 Task: In the Company usask.ca, Add note: 'Schedule a meeting with the marketing team to analyze campaign performance.'. Mark checkbox to create task to follow up ': Tomorrow'. Create task, with  description: Schedule Meeting, Add due date: In 3 Business Days; Add reminder: 30 Minutes before. Set Priority Low  and add note: Take detailed meeting minutes and share them with the team afterward.. Logged in from softage.5@softage.net
Action: Mouse moved to (110, 73)
Screenshot: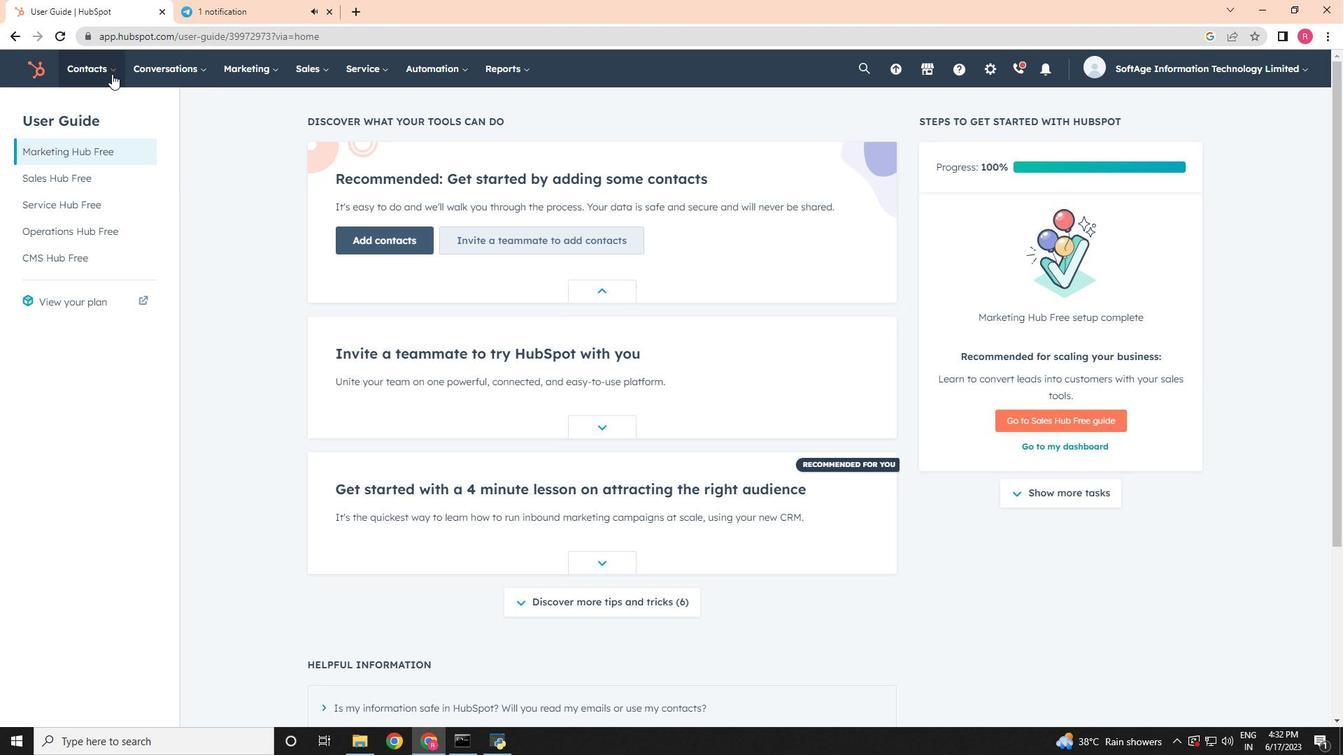 
Action: Mouse pressed left at (110, 73)
Screenshot: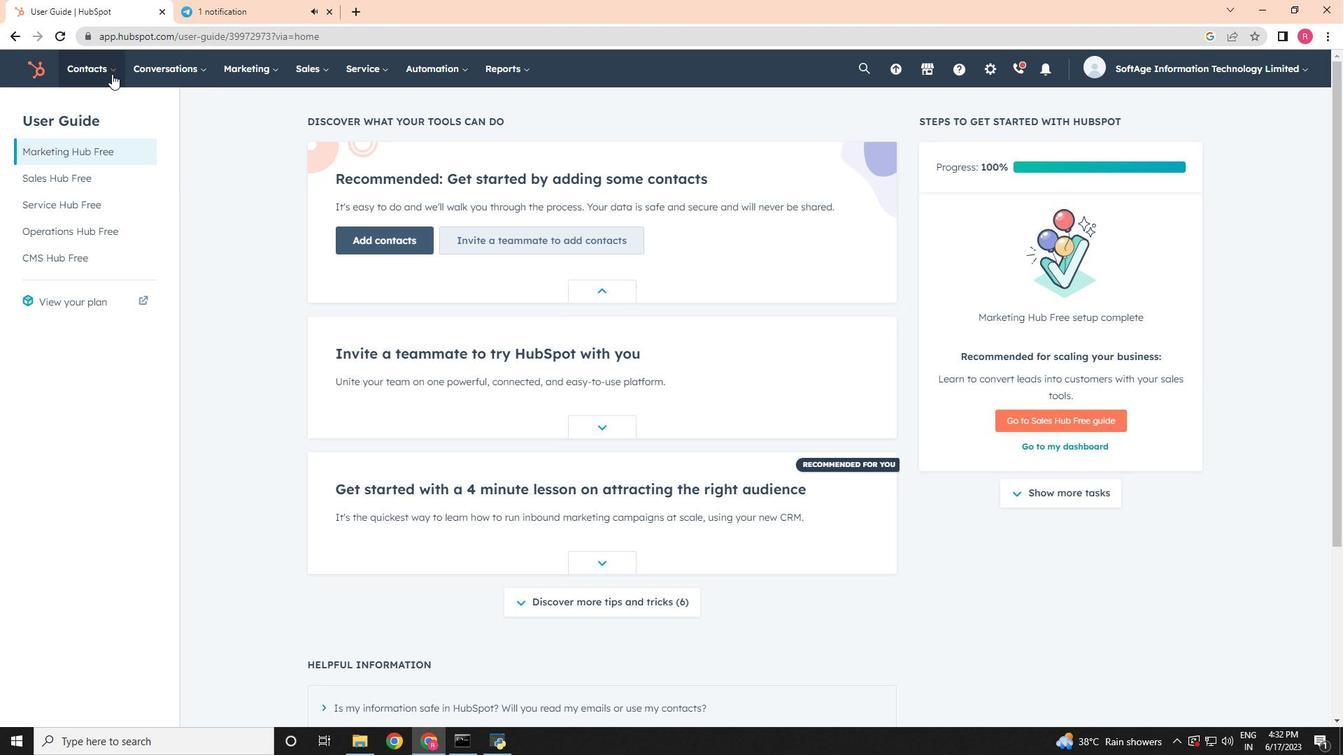 
Action: Mouse moved to (116, 128)
Screenshot: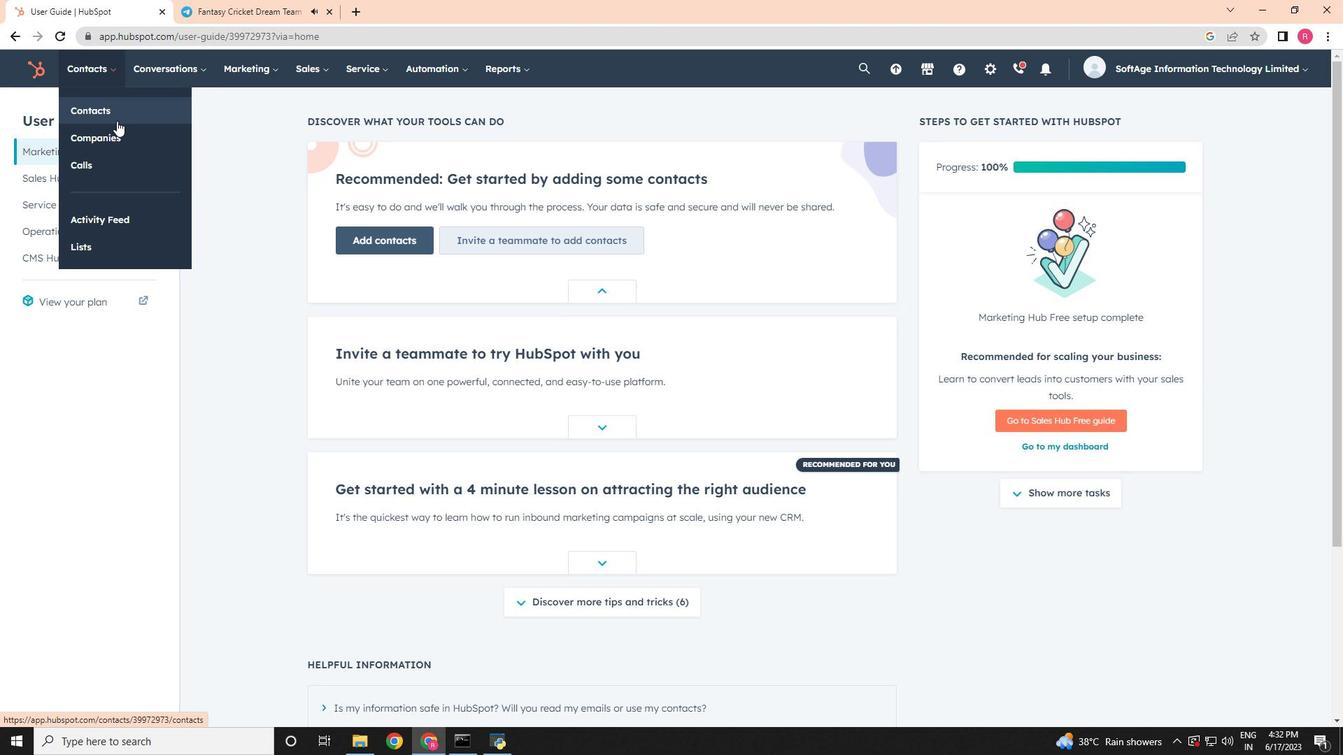 
Action: Mouse pressed left at (116, 128)
Screenshot: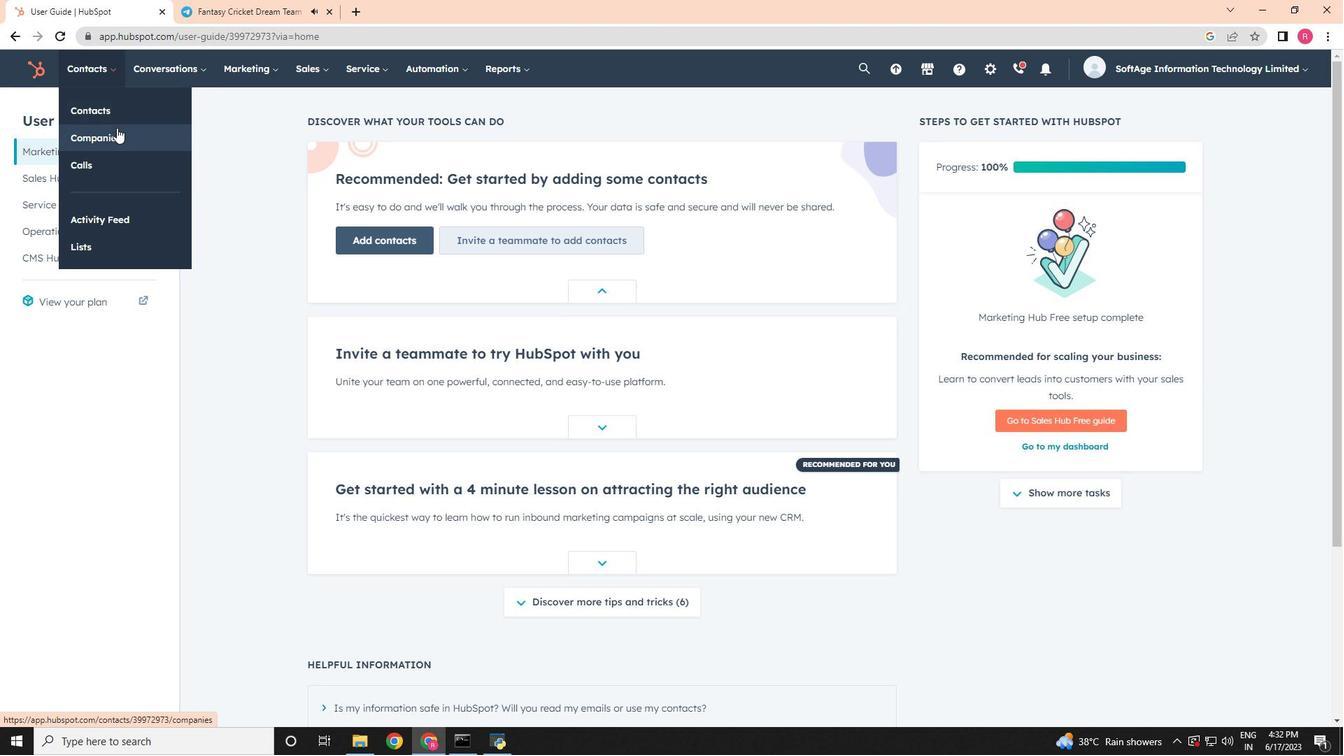 
Action: Mouse moved to (119, 224)
Screenshot: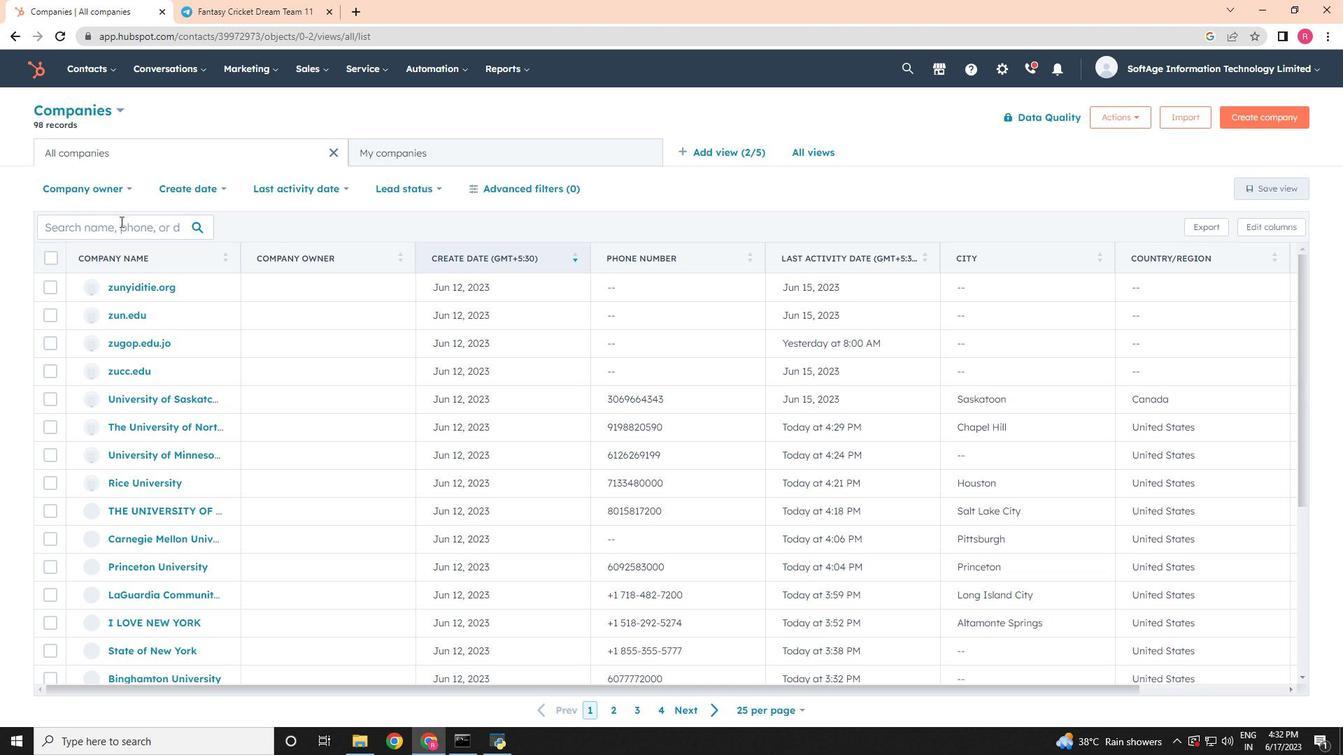 
Action: Mouse pressed left at (119, 224)
Screenshot: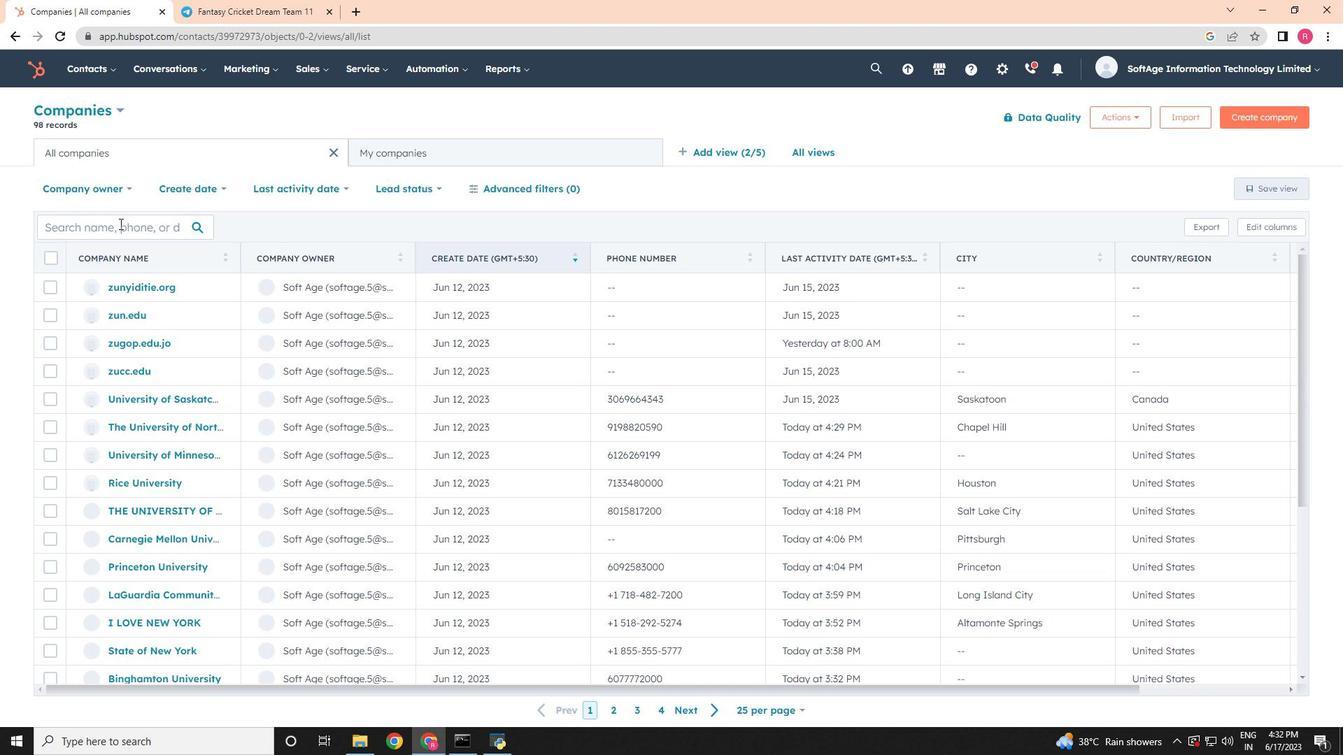 
Action: Mouse moved to (119, 221)
Screenshot: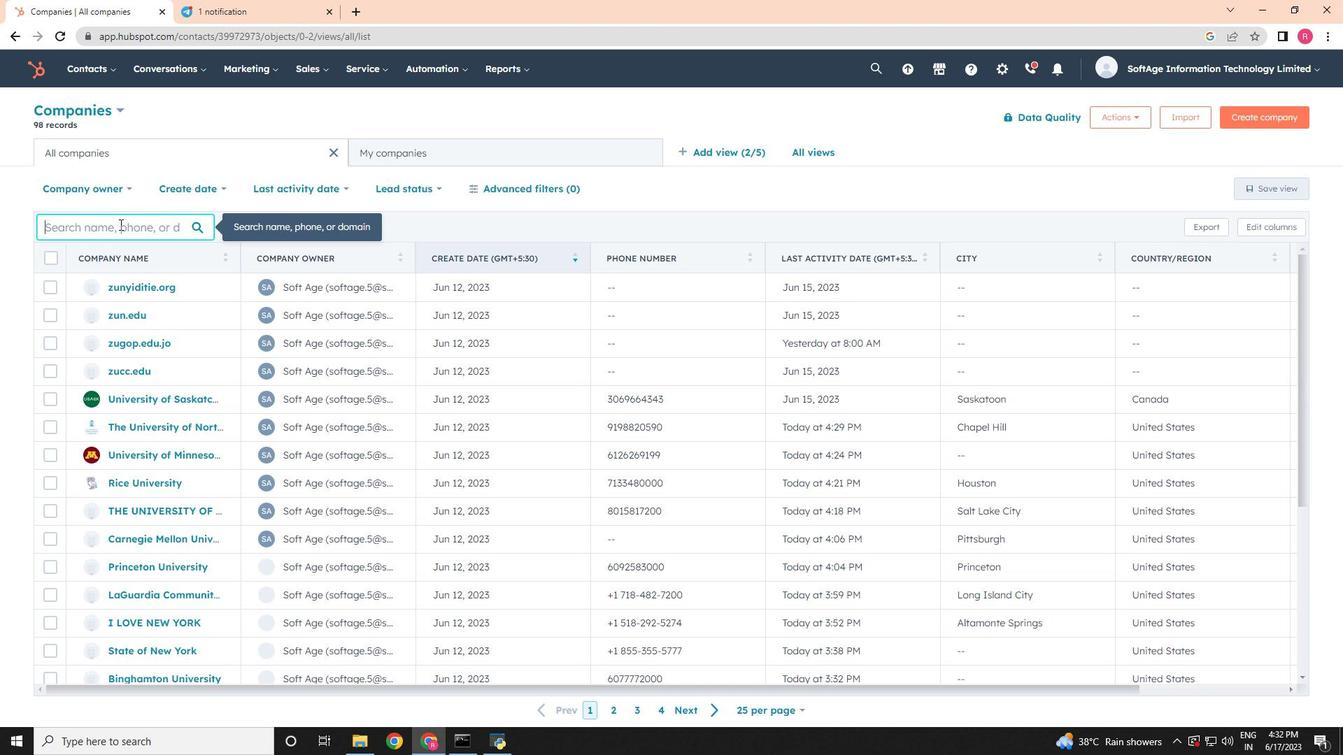 
Action: Key pressed usask
Screenshot: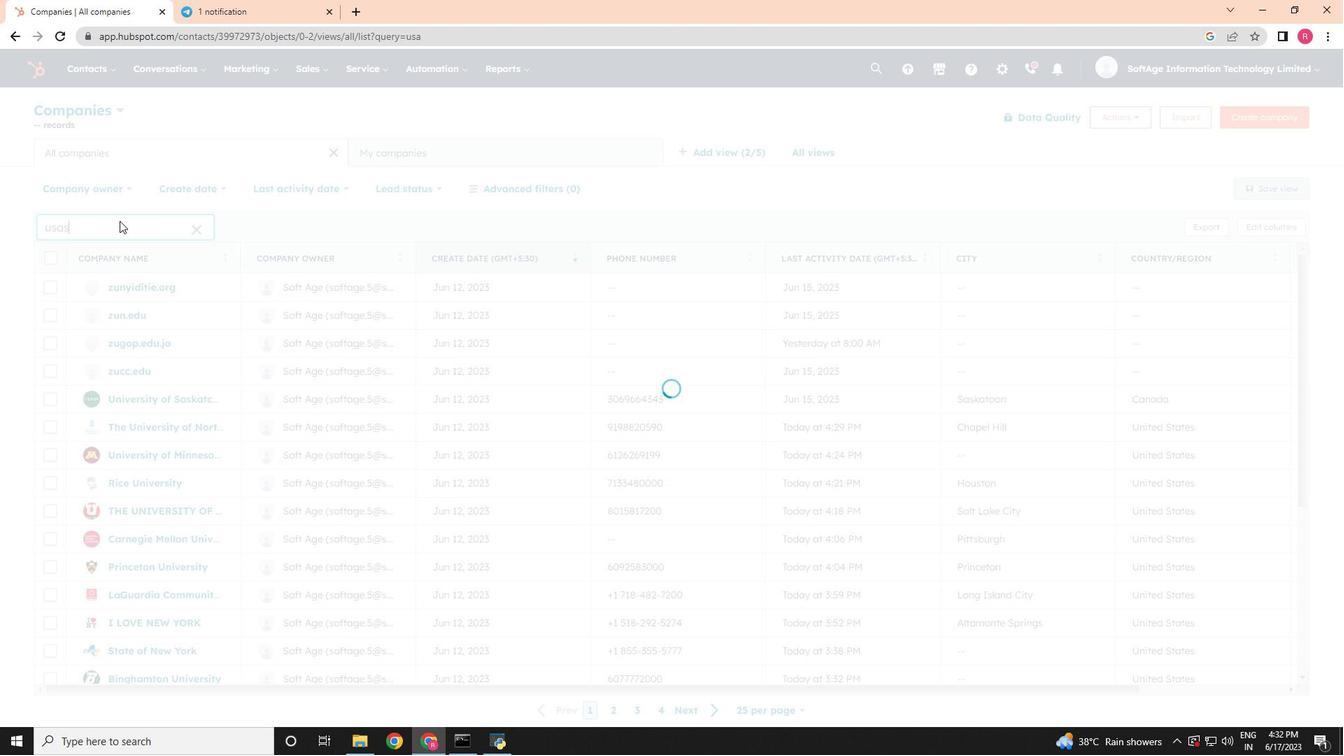 
Action: Mouse moved to (128, 288)
Screenshot: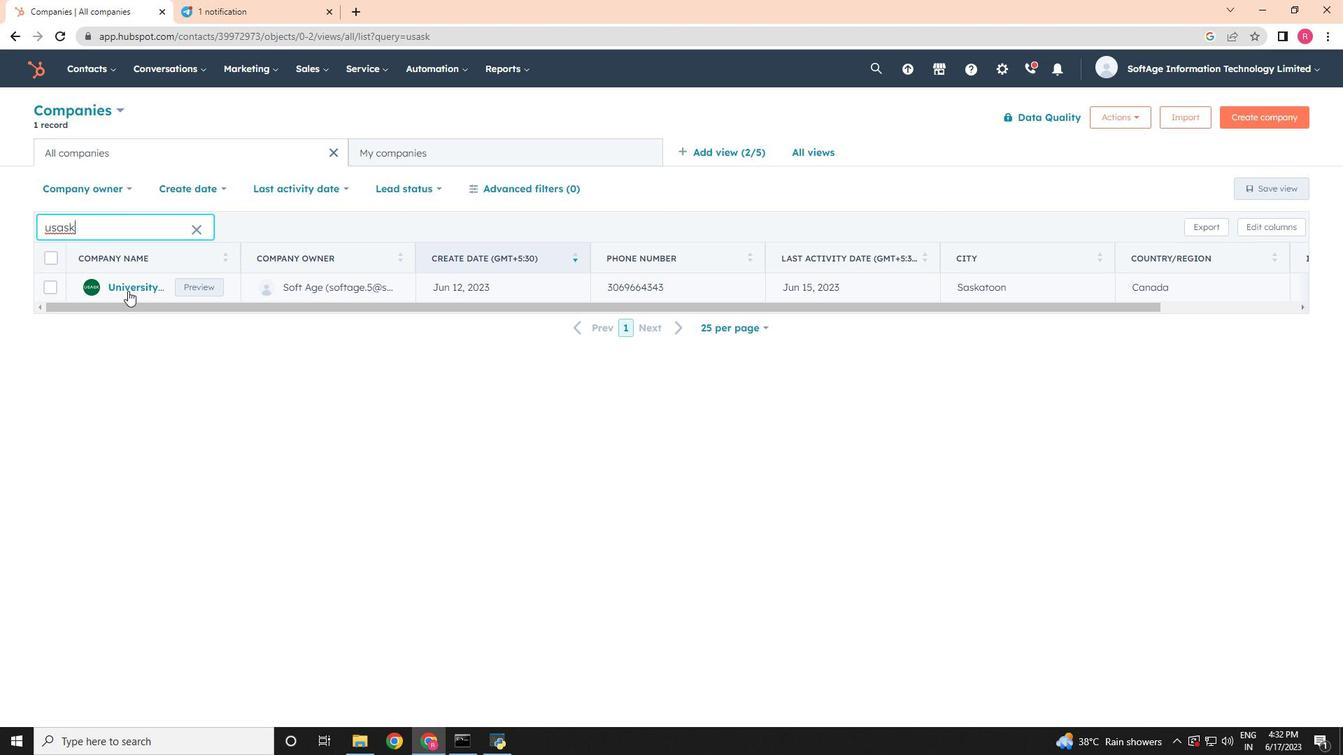 
Action: Mouse pressed left at (128, 288)
Screenshot: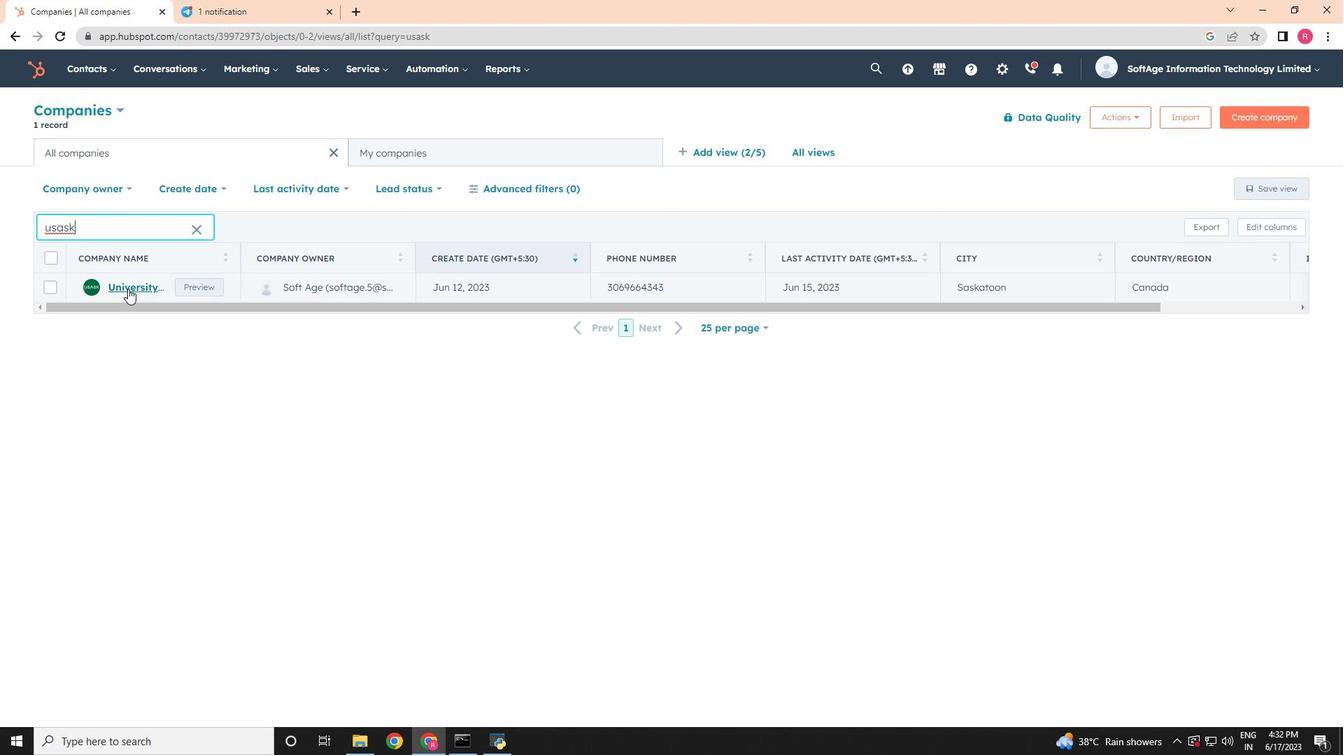 
Action: Mouse moved to (41, 237)
Screenshot: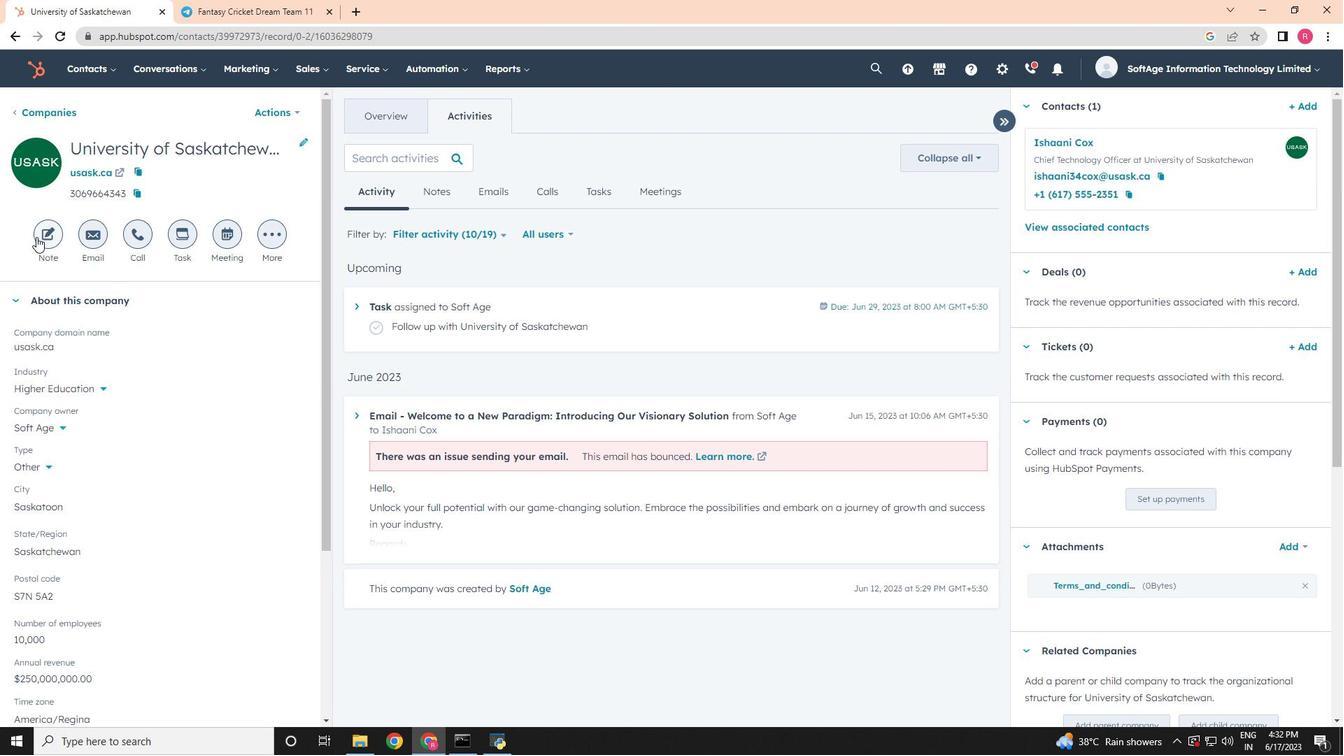 
Action: Mouse pressed left at (41, 237)
Screenshot: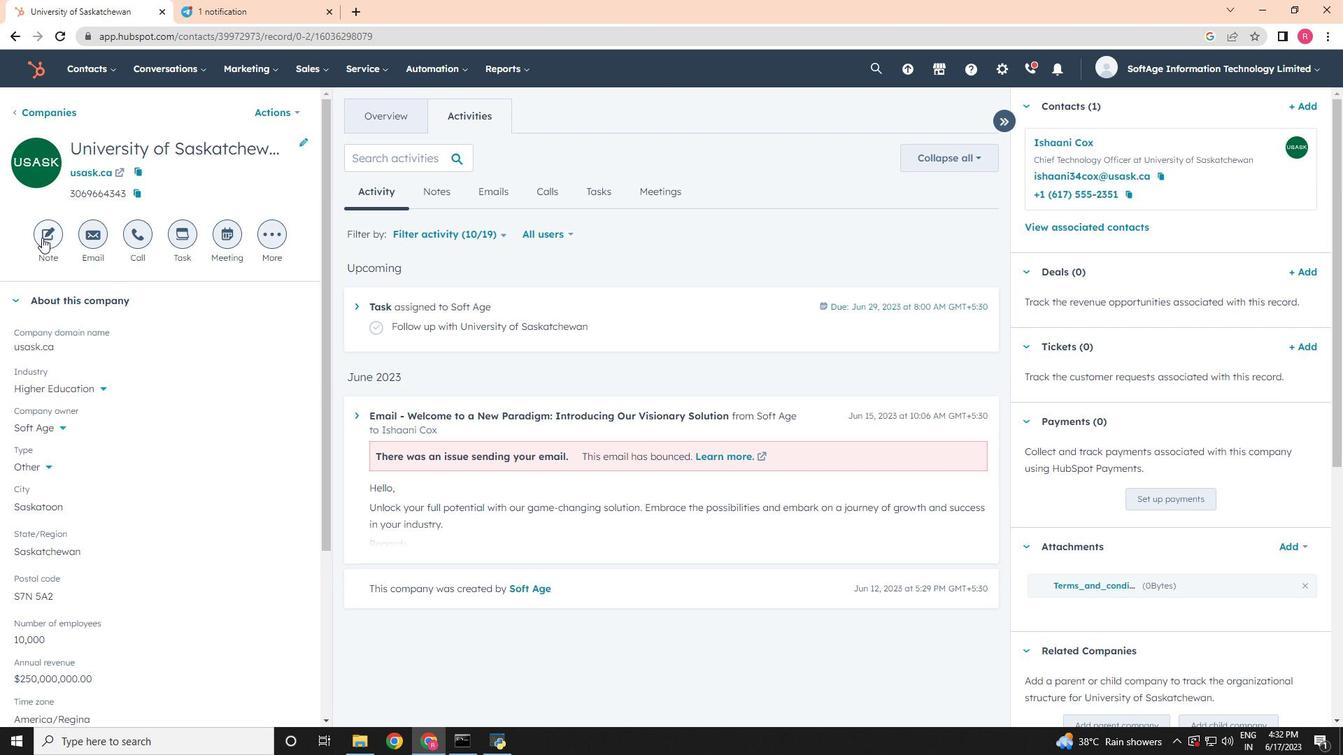 
Action: Mouse moved to (1187, 419)
Screenshot: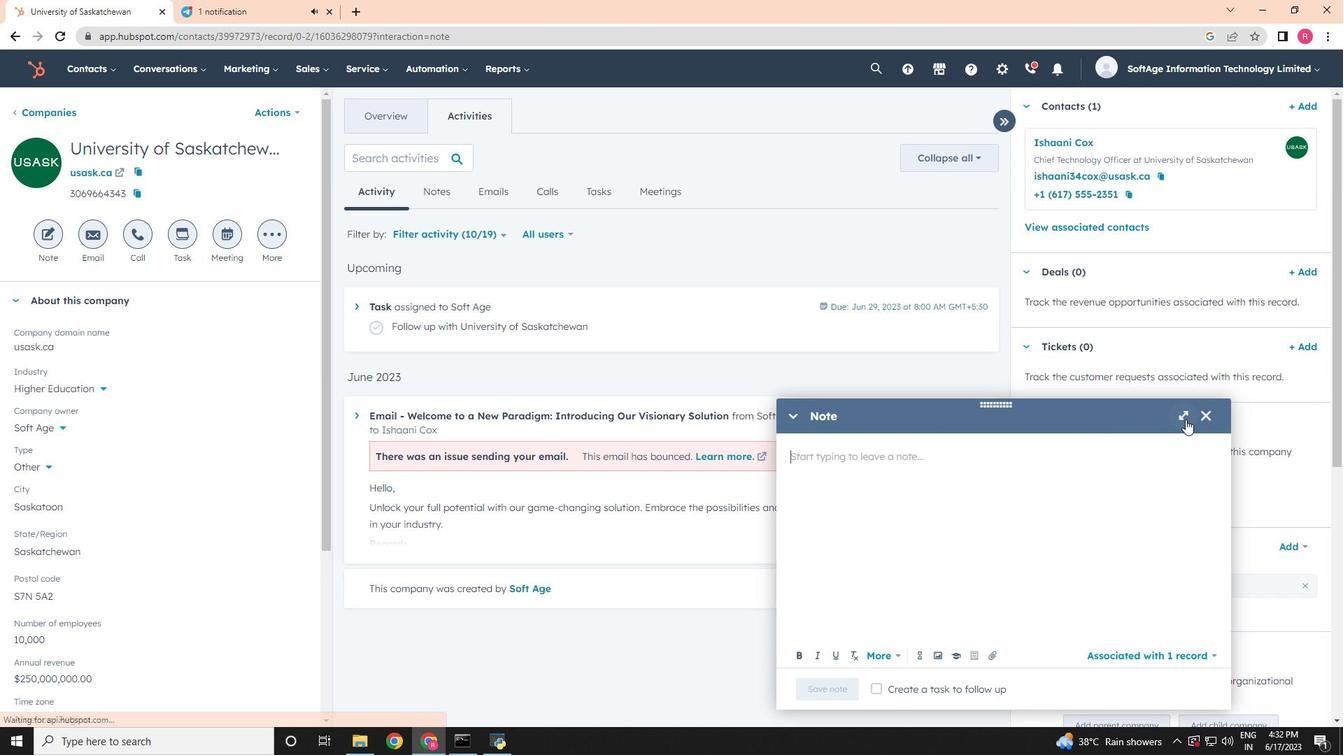 
Action: Mouse pressed left at (1187, 419)
Screenshot: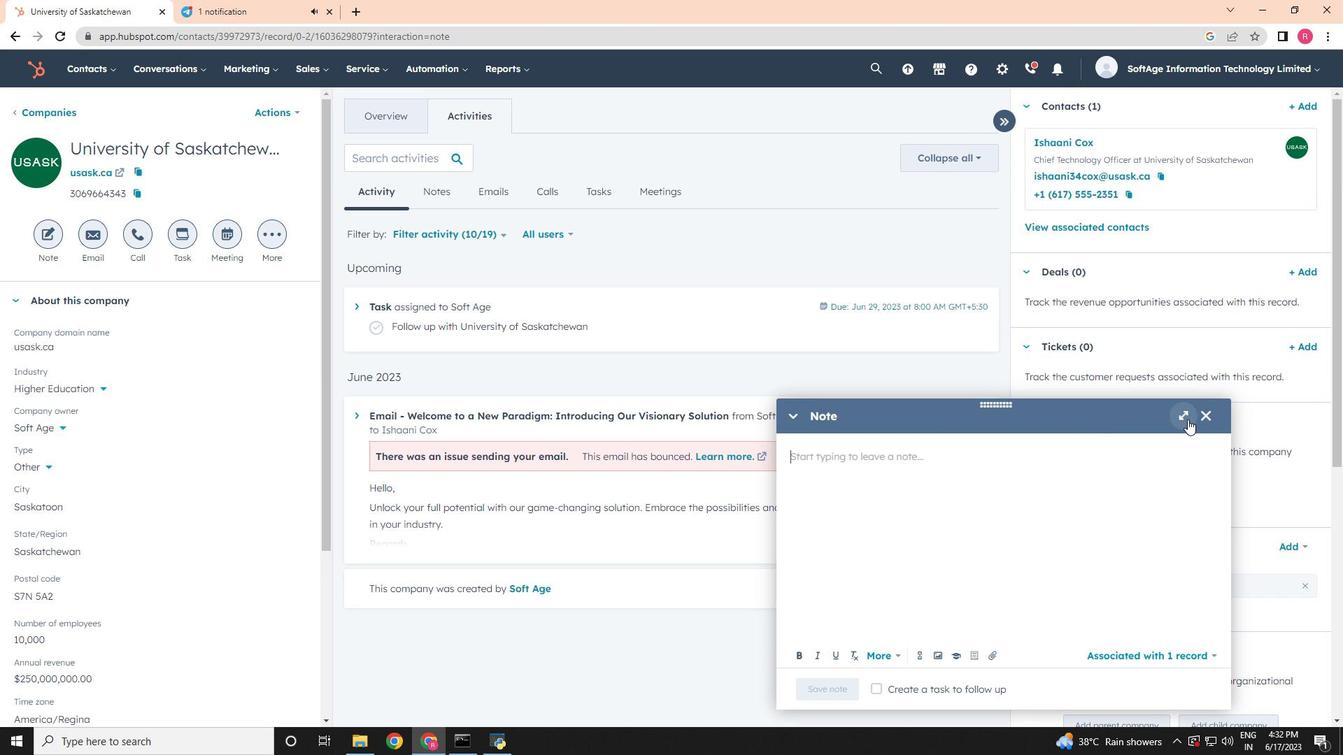 
Action: Mouse moved to (694, 416)
Screenshot: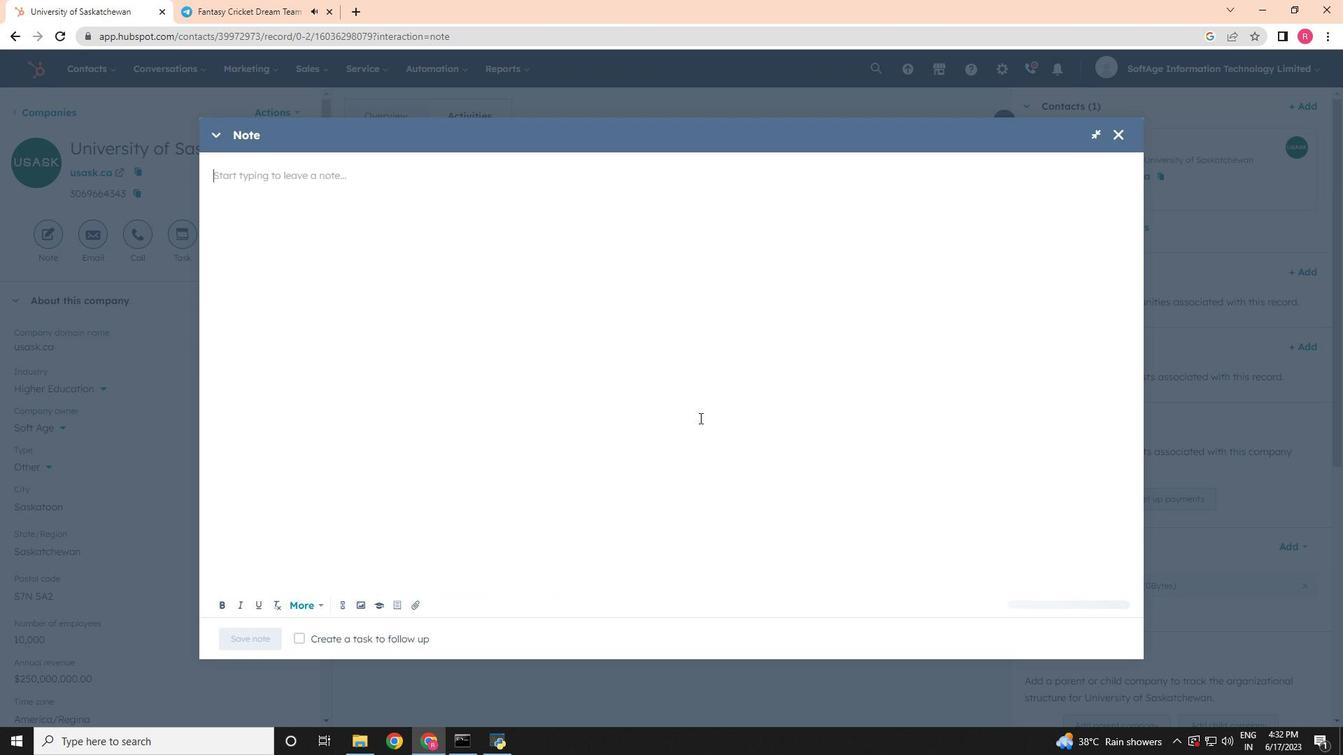 
Action: Key pressed <Key.shift>Schedule<Key.space>a<Key.space>meeting<Key.space>with<Key.space>the<Key.space>marketing<Key.space>team<Key.space>to<Key.space>analyze<Key.space>campaign<Key.space>performance.
Screenshot: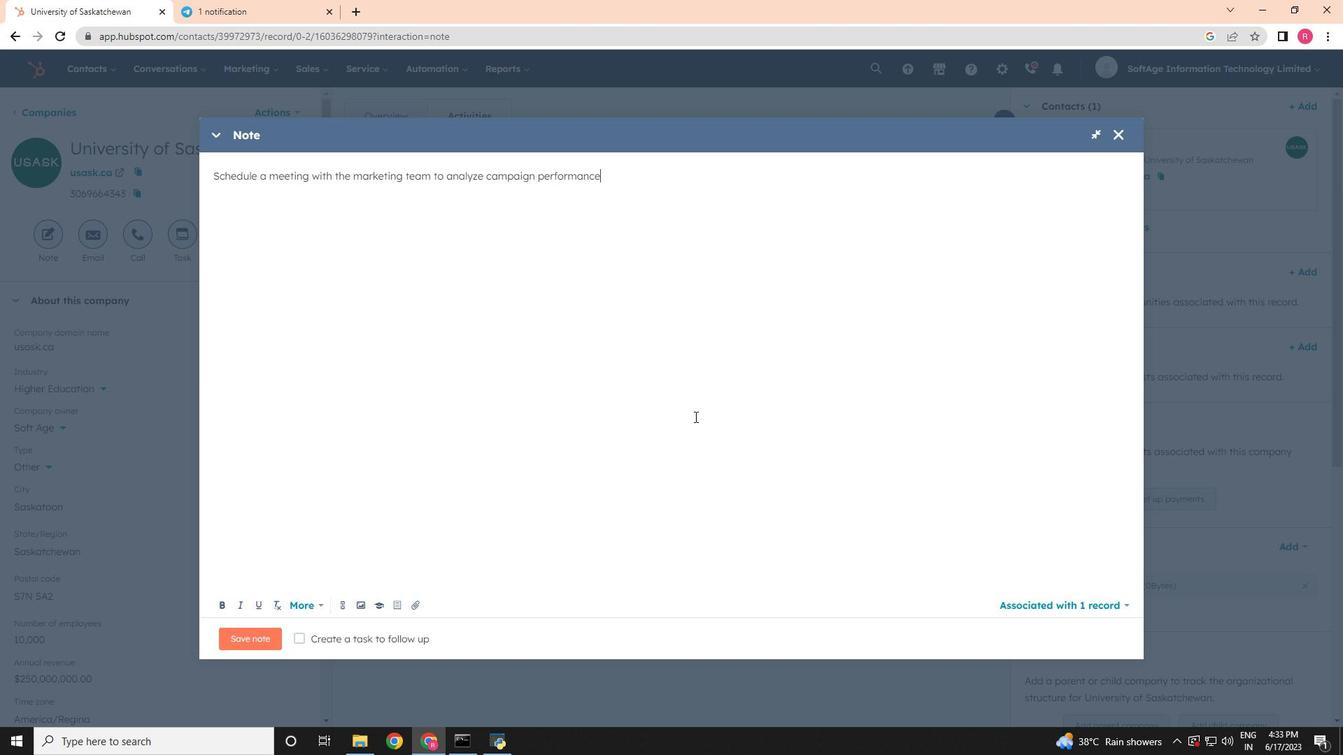 
Action: Mouse moved to (301, 640)
Screenshot: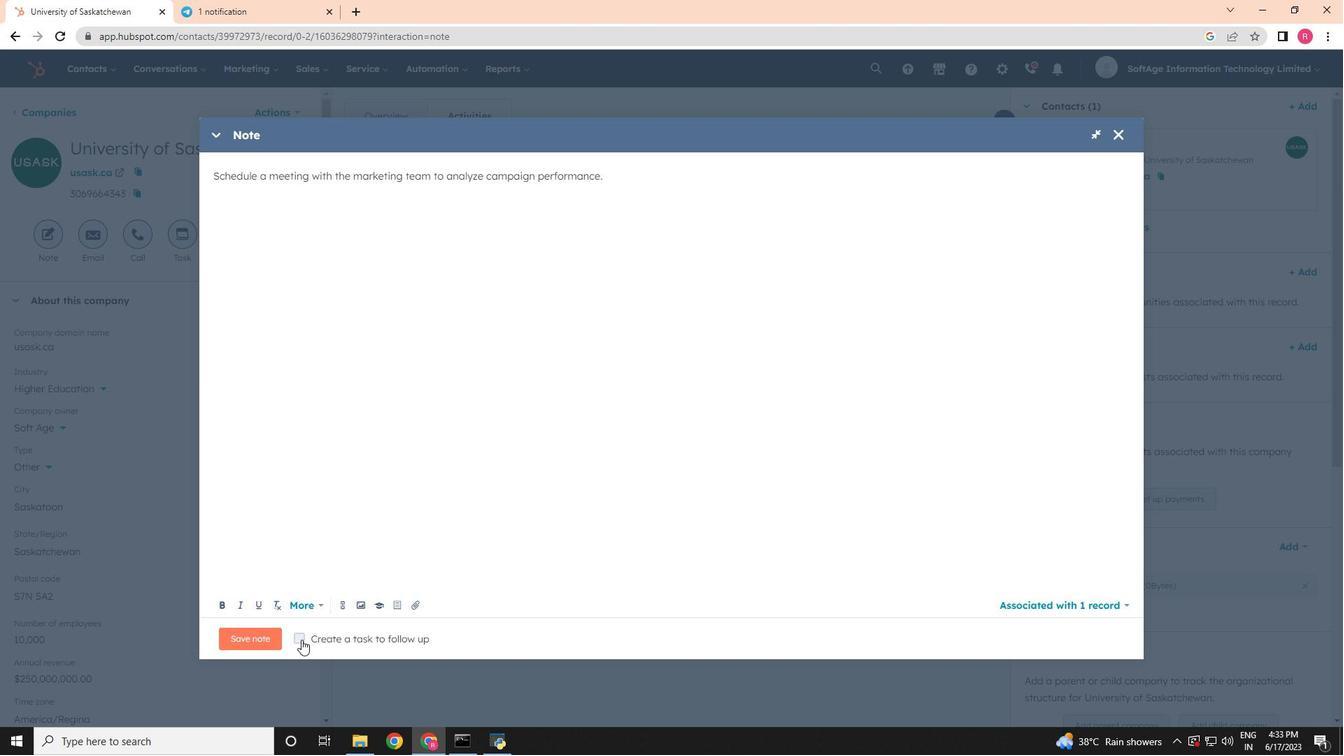 
Action: Mouse pressed left at (301, 640)
Screenshot: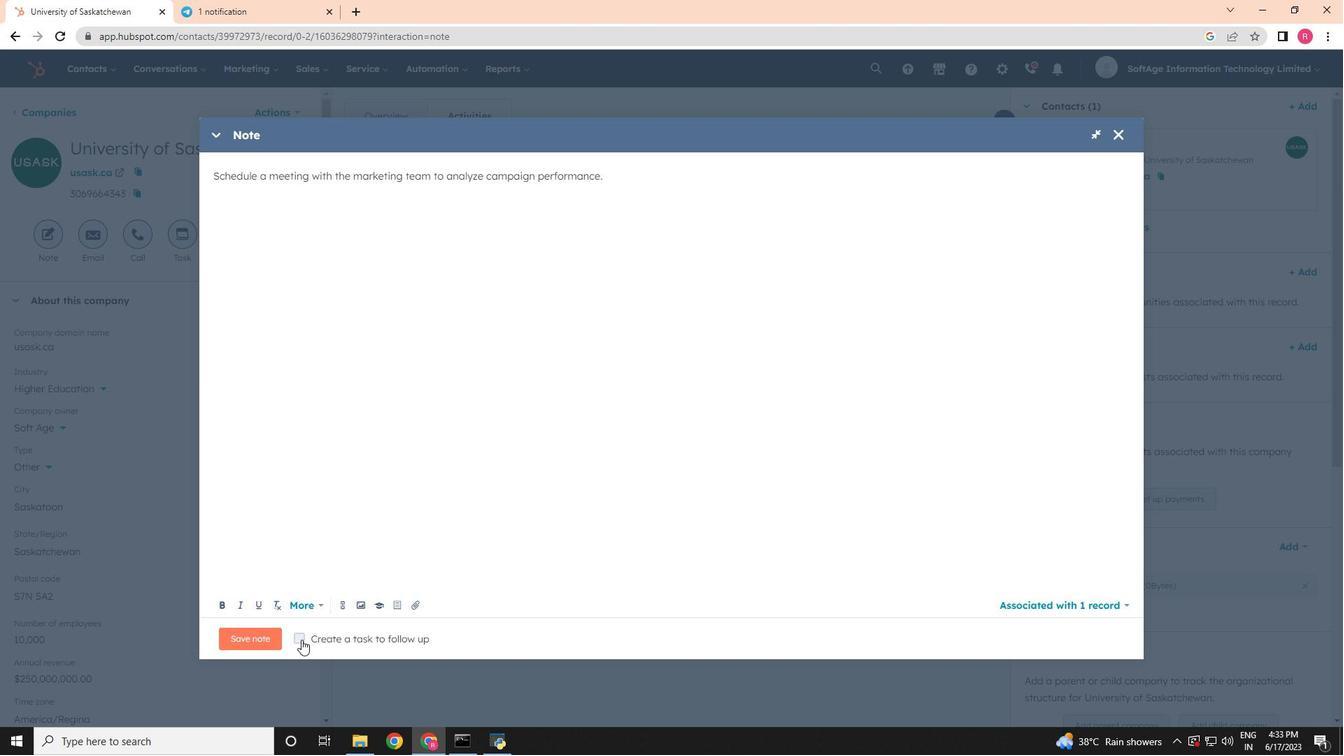 
Action: Mouse moved to (494, 640)
Screenshot: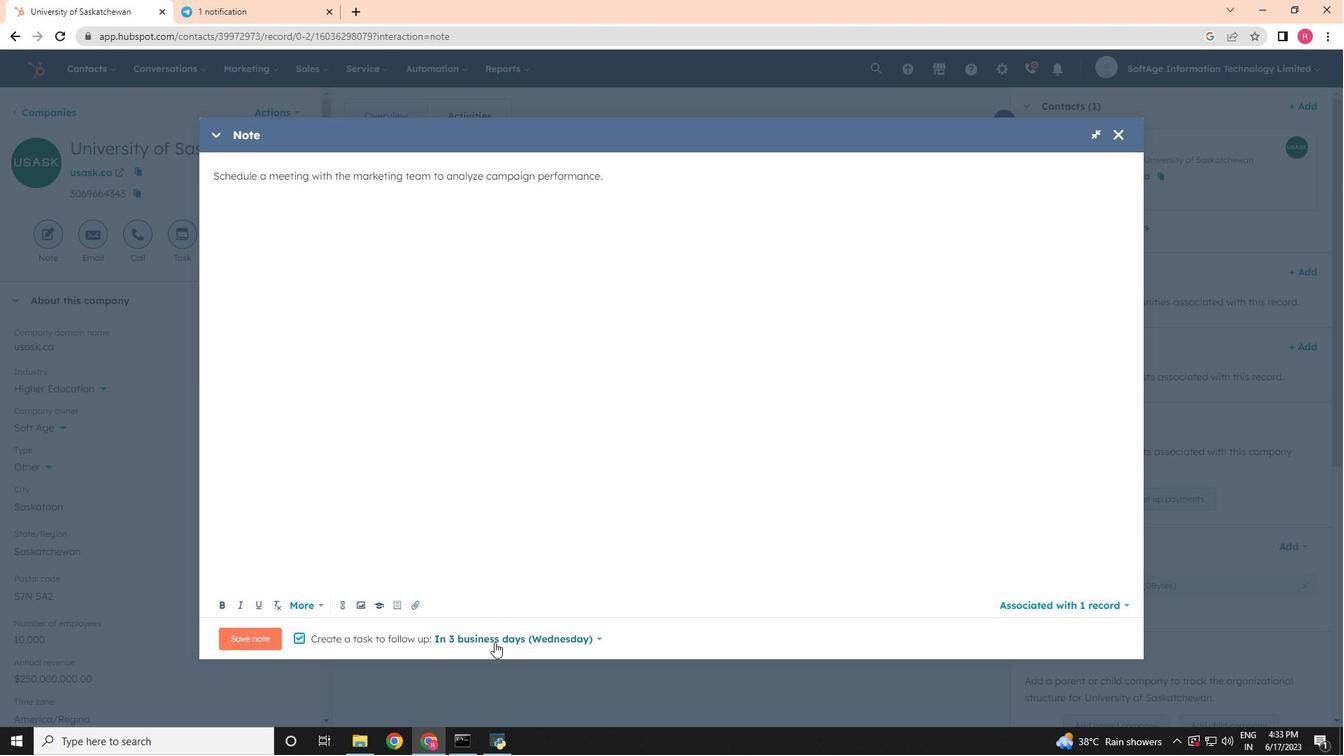 
Action: Mouse pressed left at (494, 640)
Screenshot: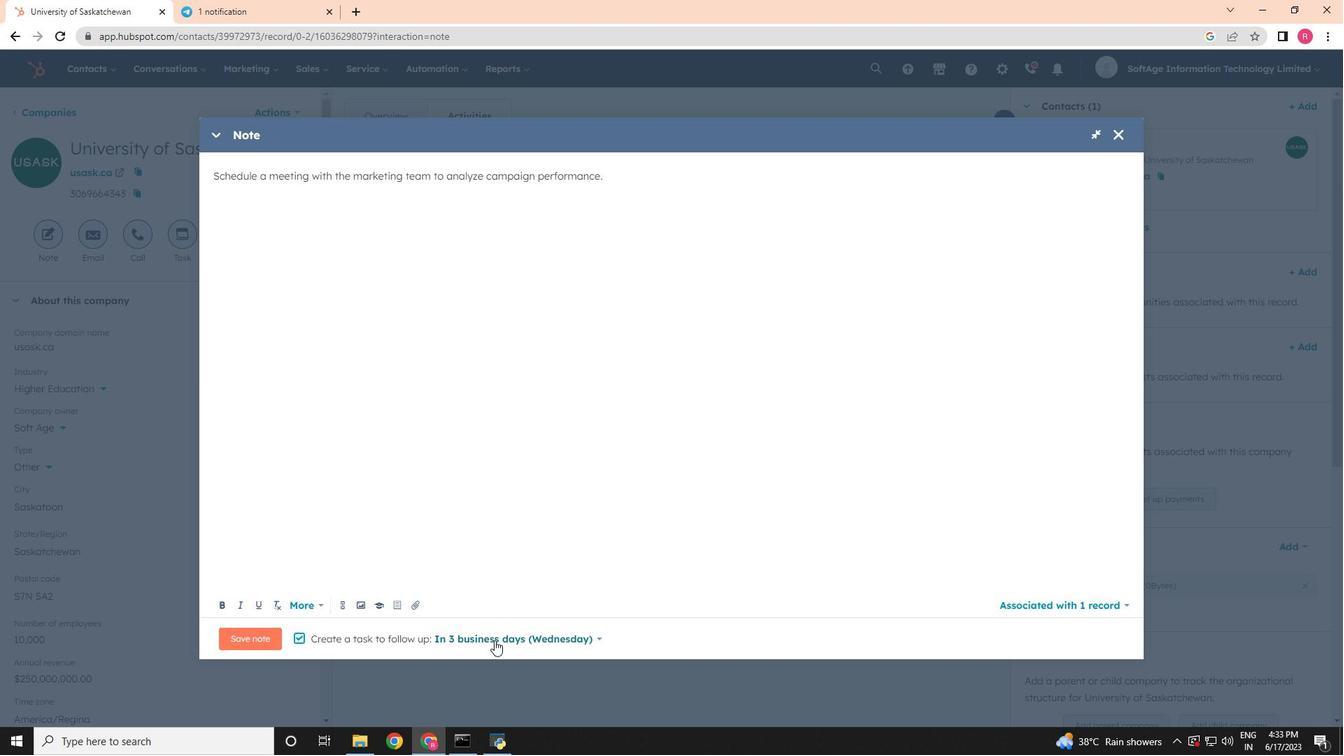 
Action: Mouse moved to (486, 567)
Screenshot: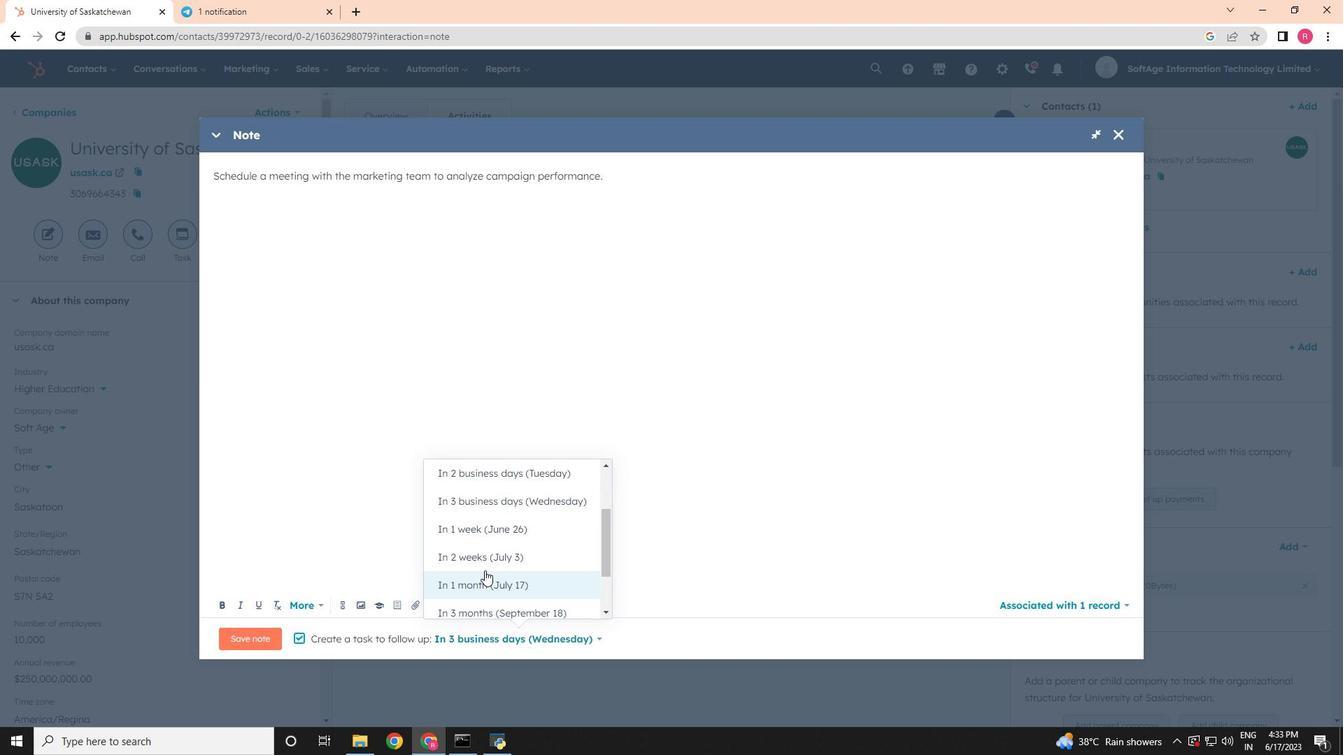 
Action: Mouse scrolled (486, 568) with delta (0, 0)
Screenshot: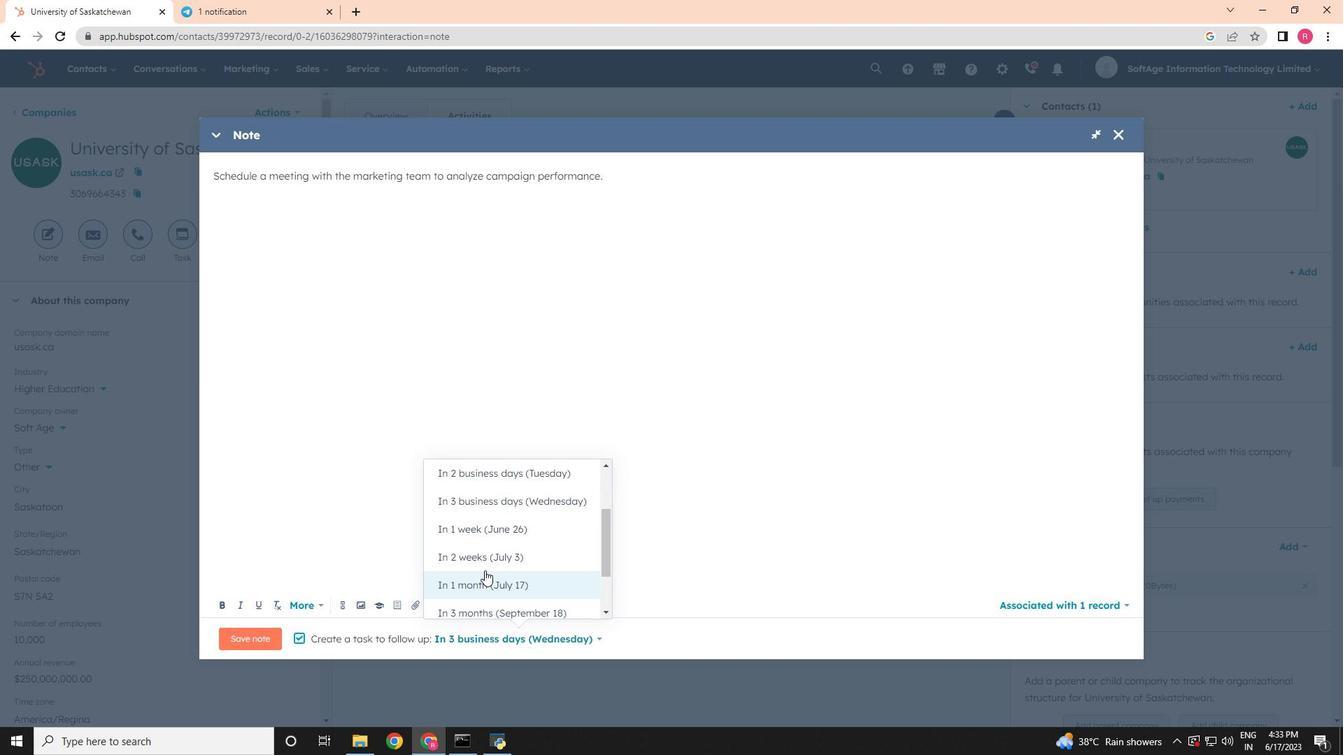 
Action: Mouse moved to (487, 566)
Screenshot: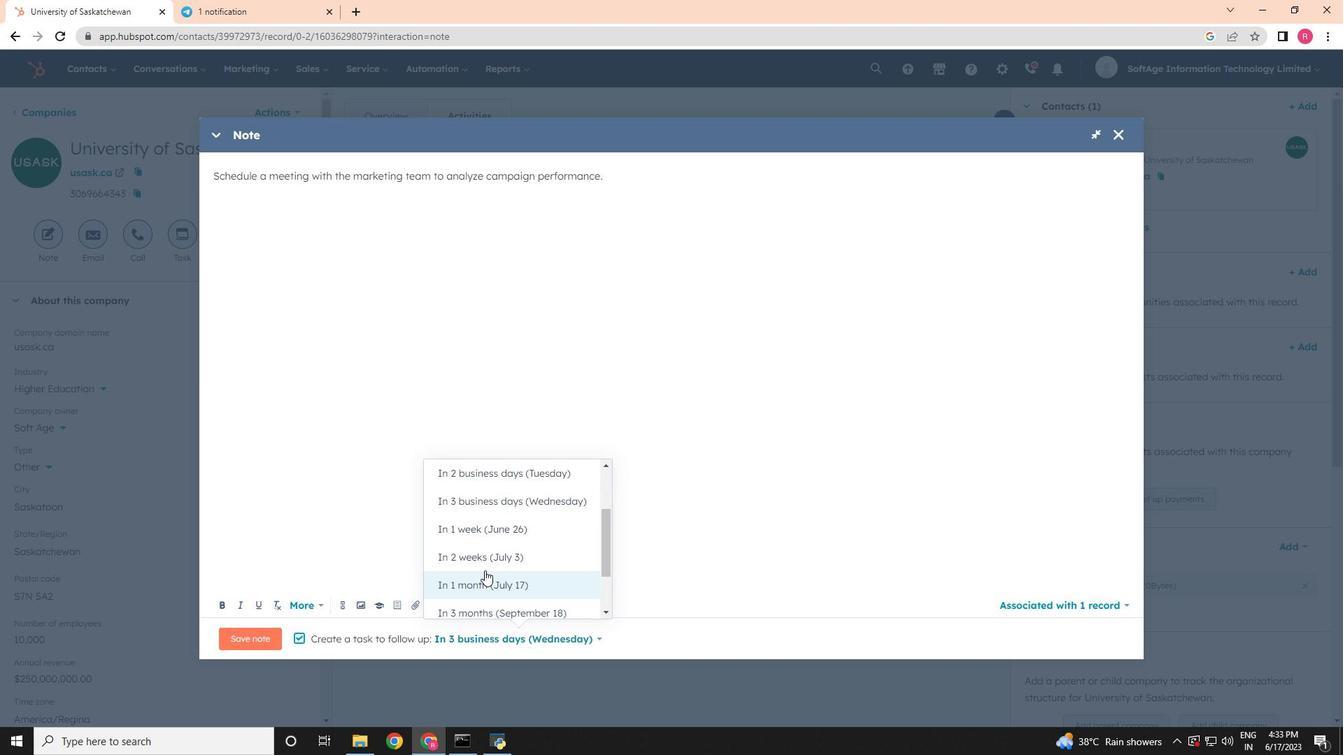 
Action: Mouse scrolled (487, 567) with delta (0, 0)
Screenshot: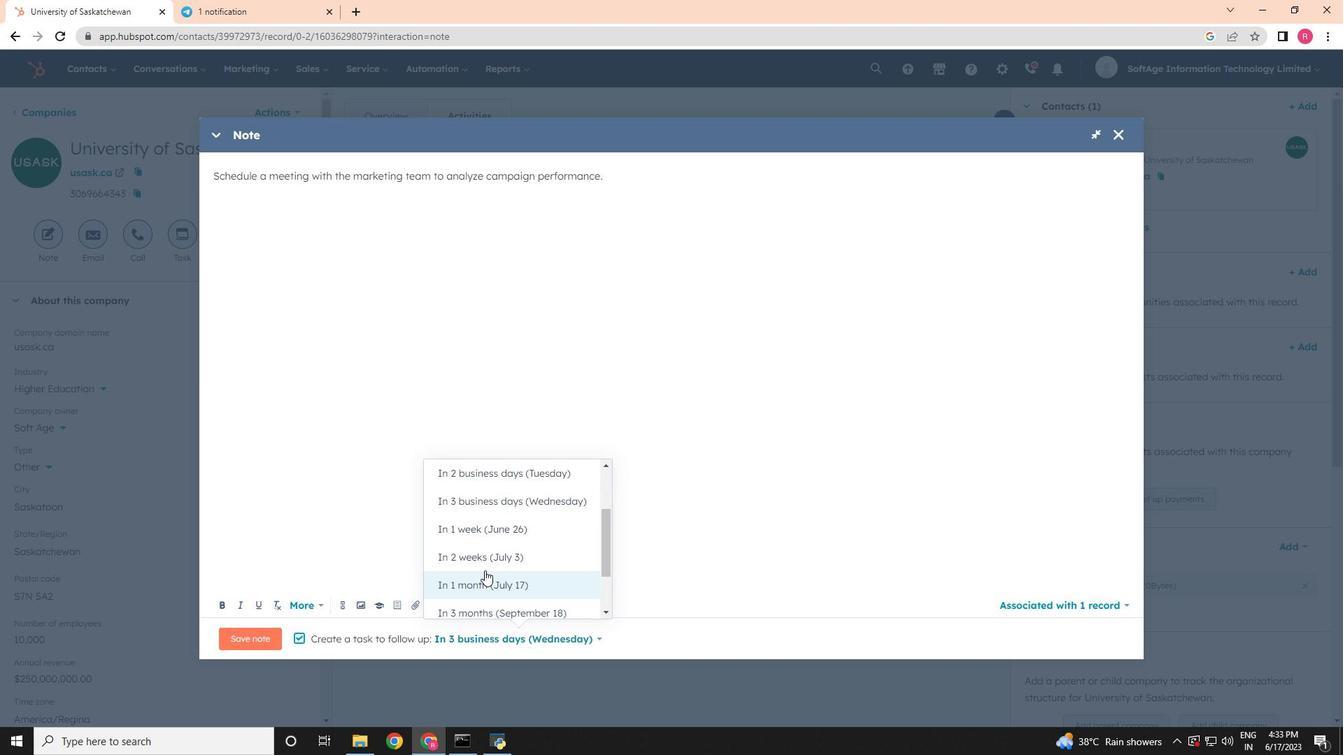 
Action: Mouse scrolled (487, 567) with delta (0, 0)
Screenshot: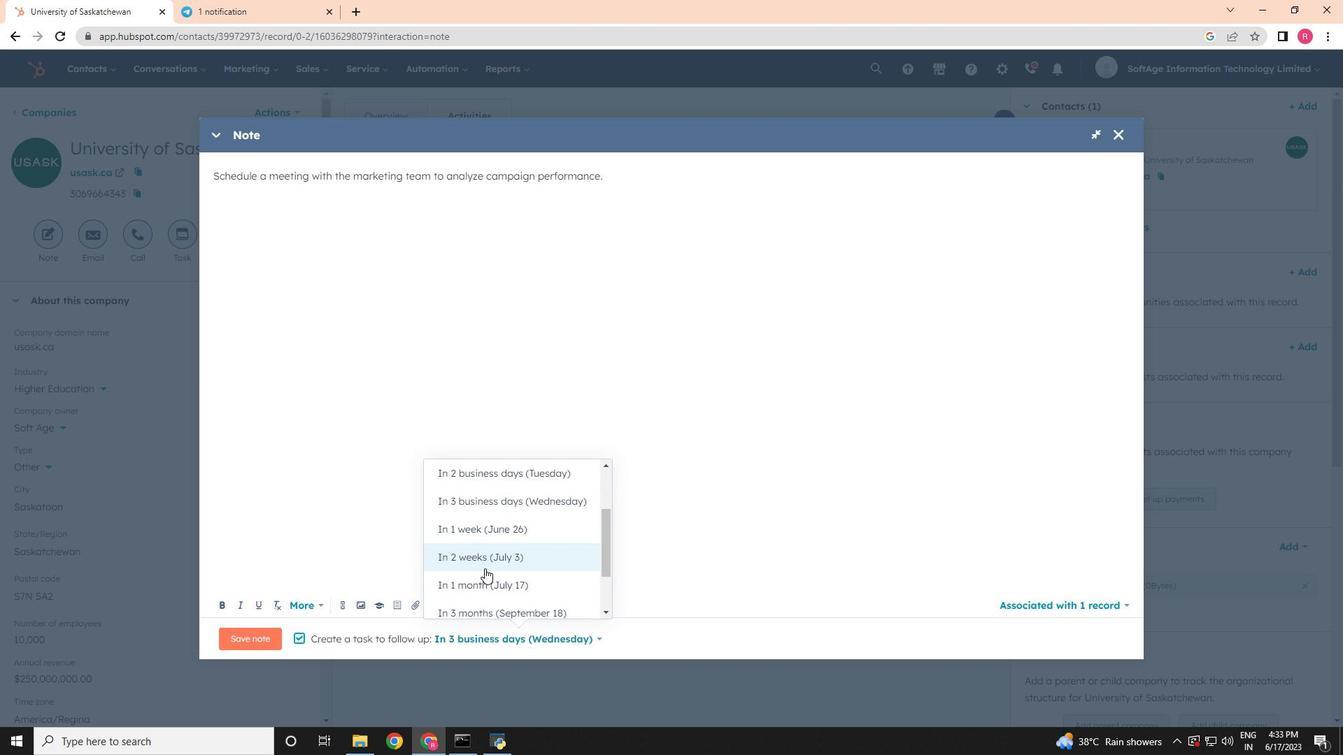 
Action: Mouse moved to (488, 566)
Screenshot: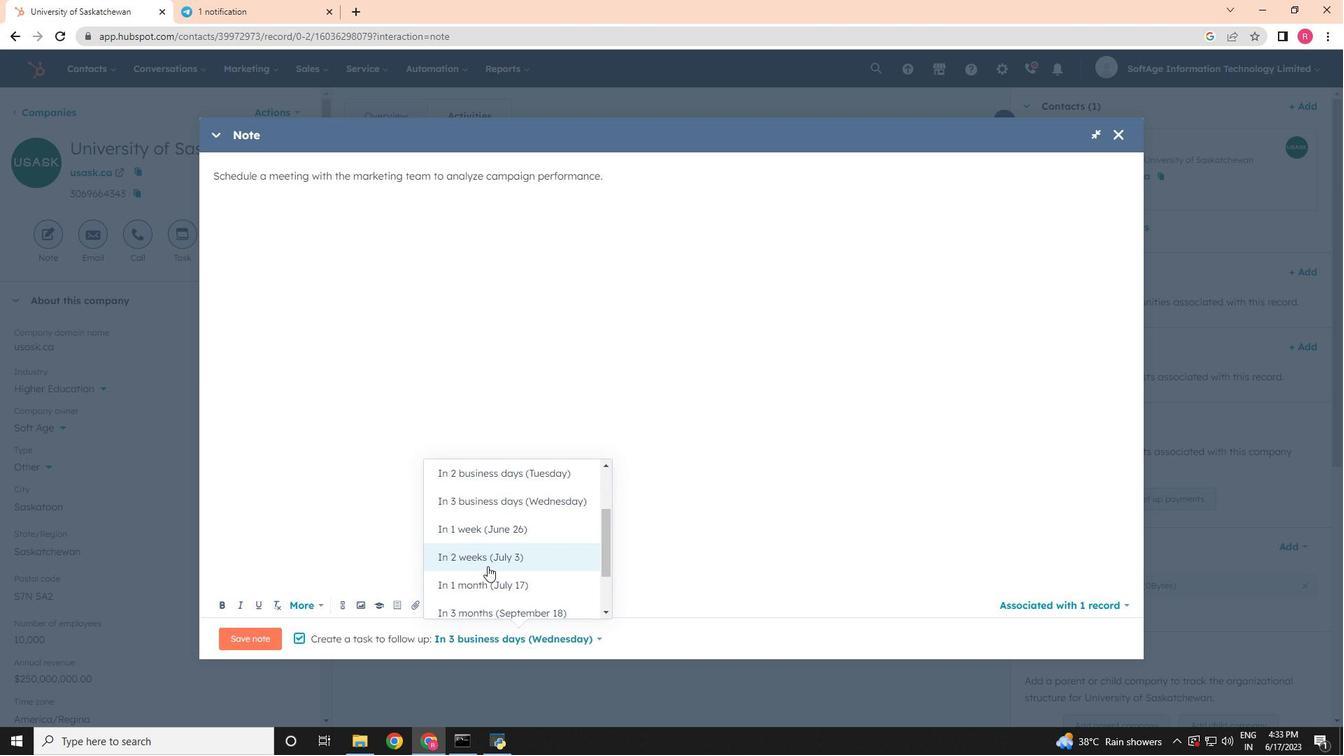 
Action: Mouse scrolled (488, 567) with delta (0, 0)
Screenshot: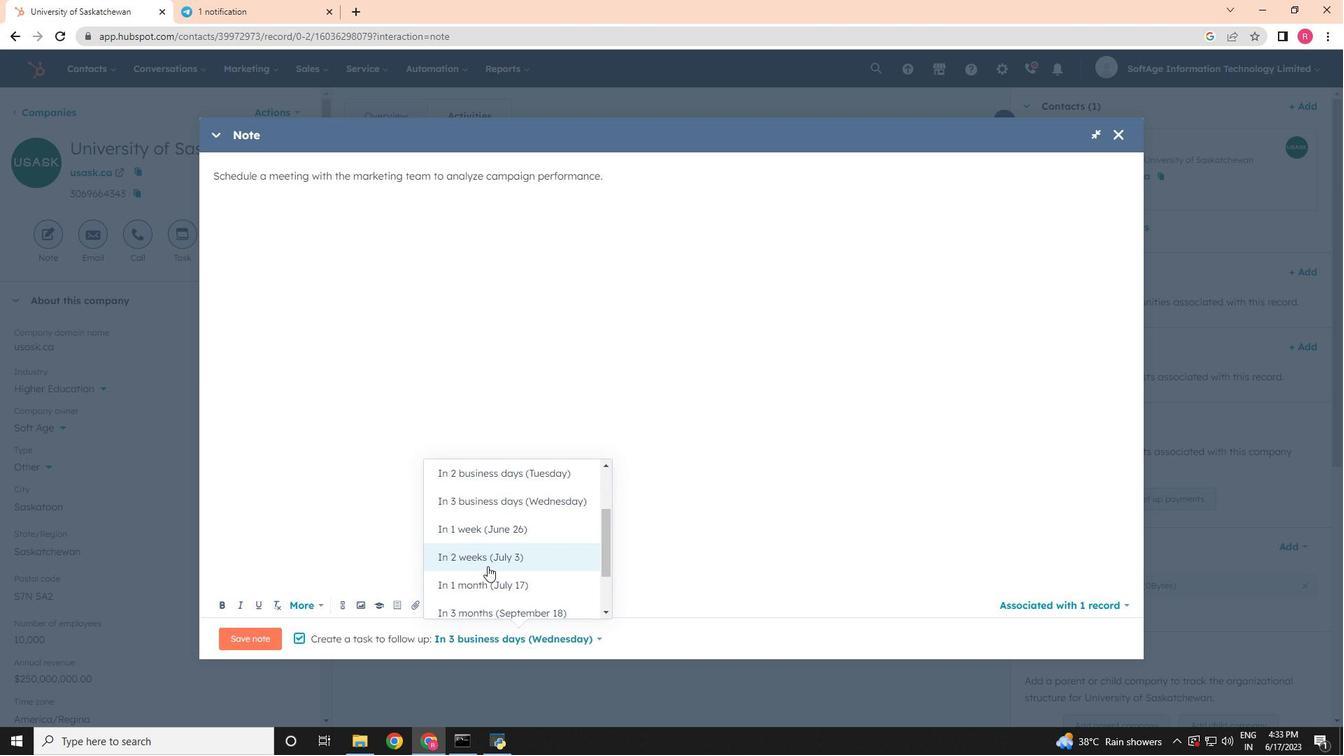 
Action: Mouse moved to (473, 516)
Screenshot: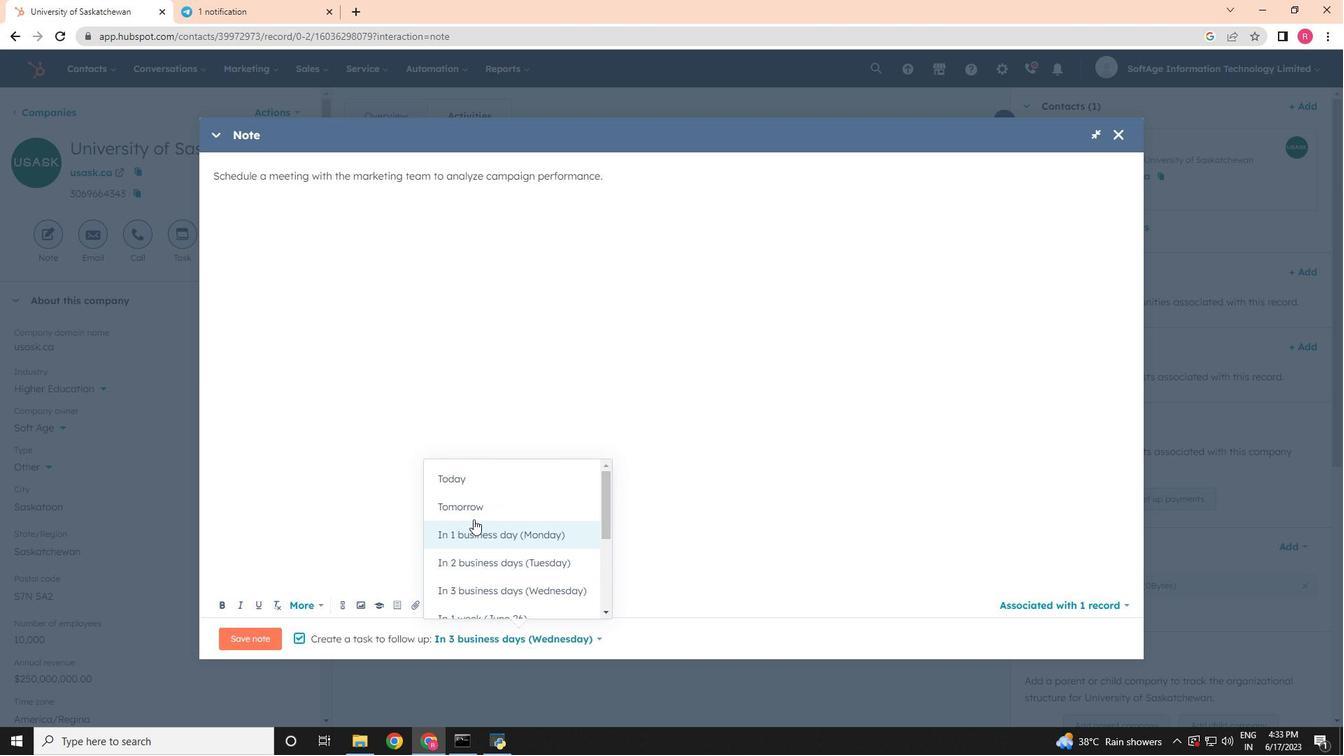 
Action: Mouse pressed left at (473, 516)
Screenshot: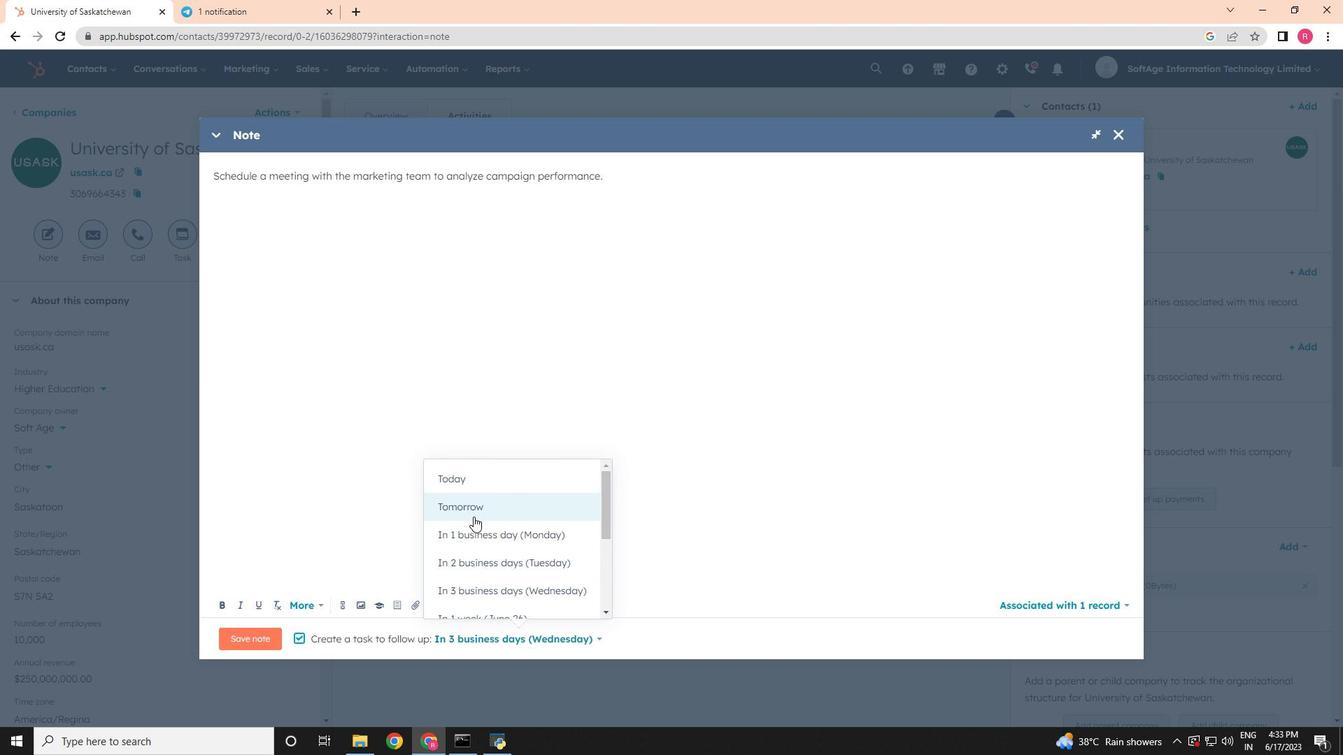 
Action: Mouse moved to (242, 640)
Screenshot: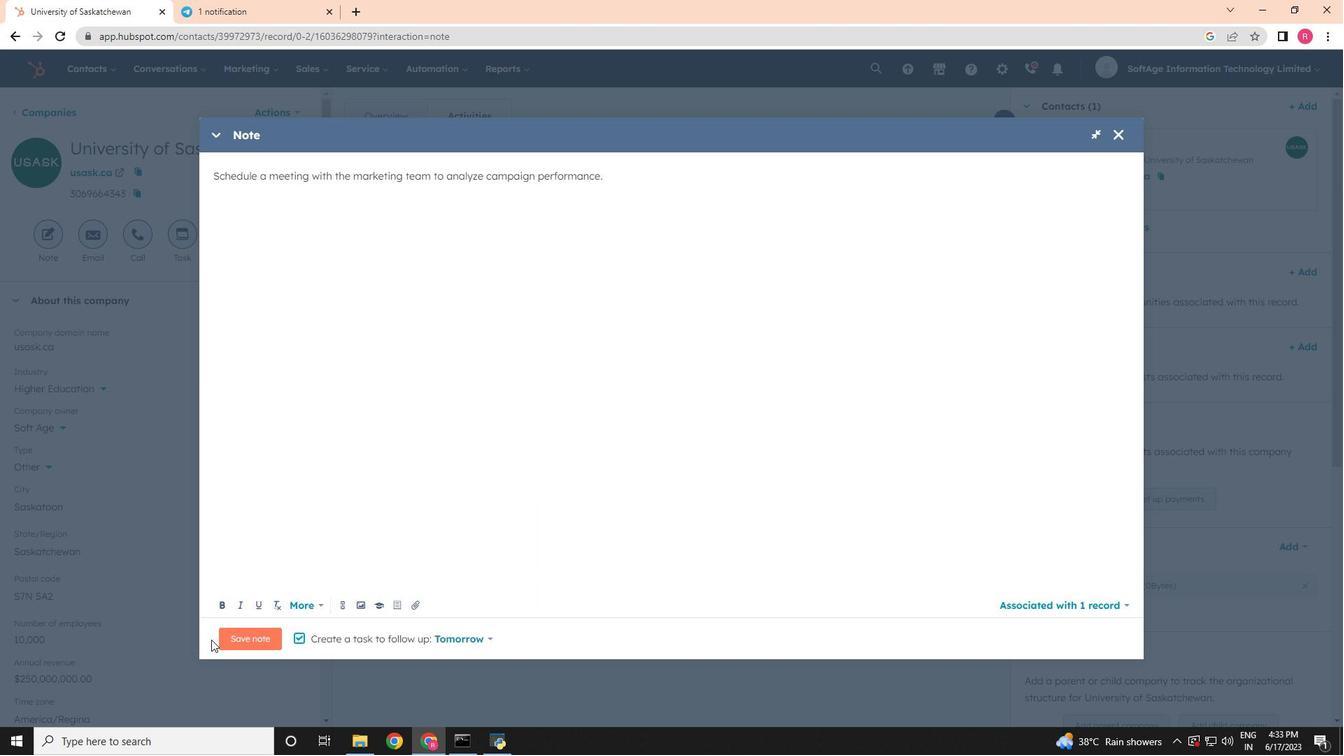 
Action: Mouse pressed left at (242, 640)
Screenshot: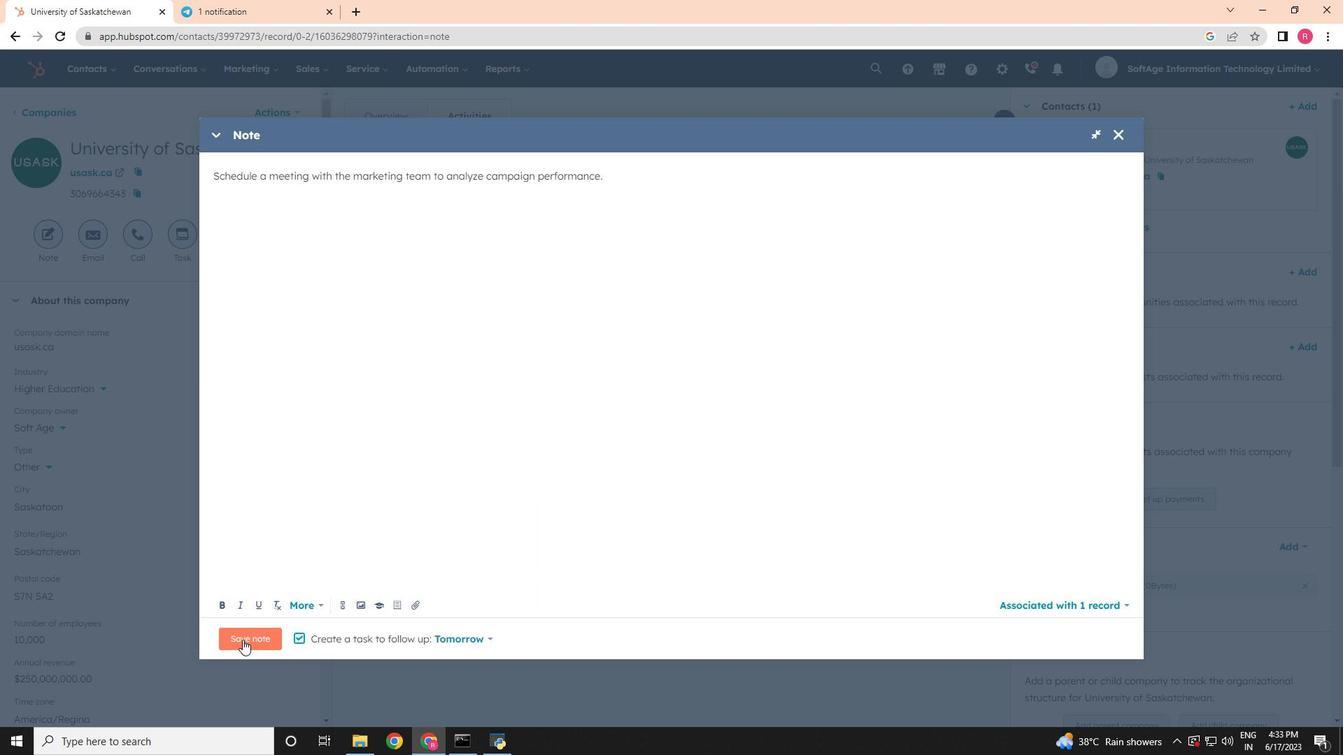 
Action: Mouse moved to (186, 242)
Screenshot: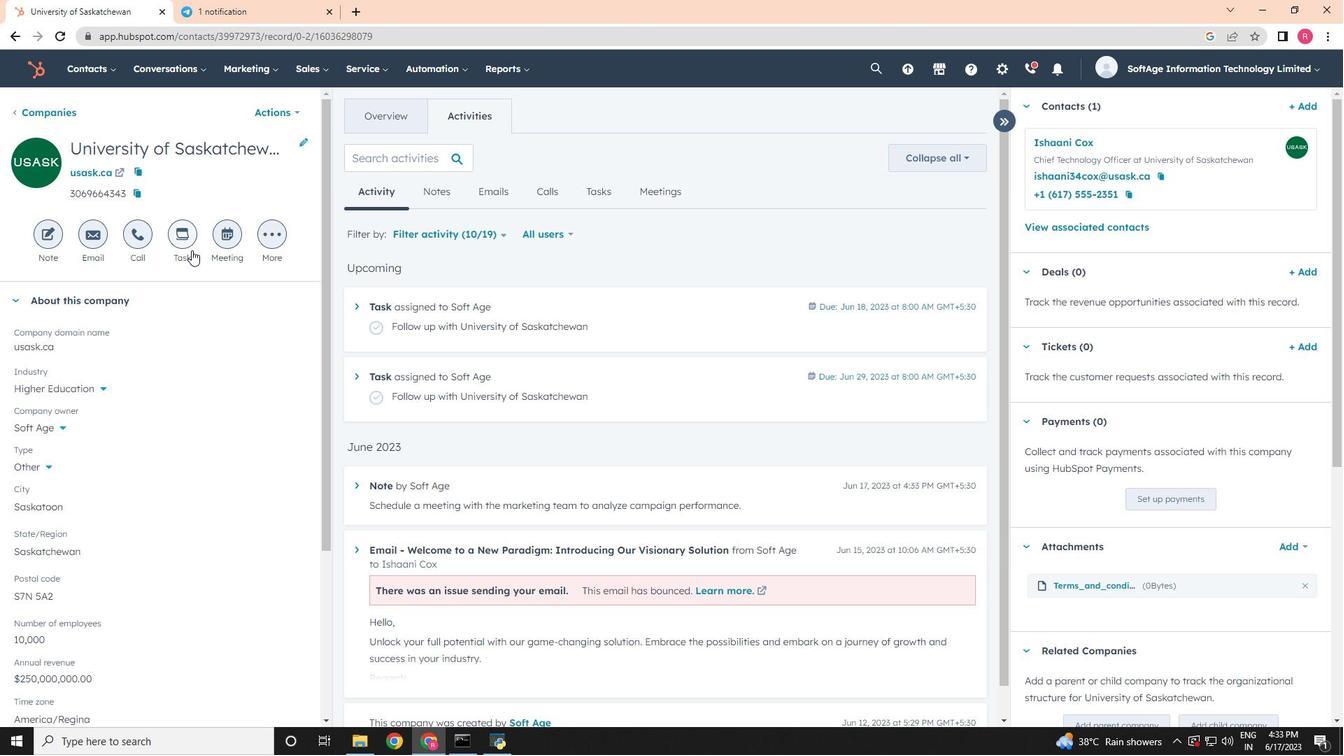 
Action: Mouse pressed left at (186, 242)
Screenshot: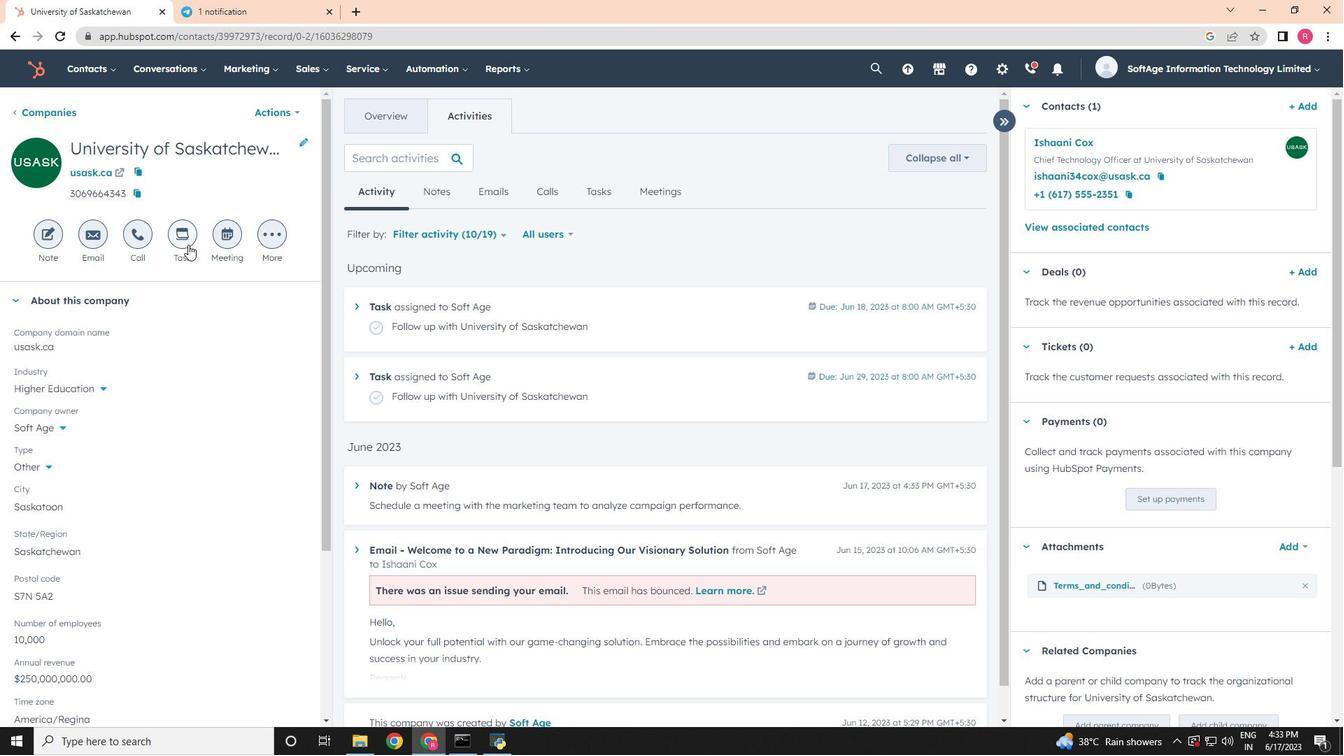 
Action: Mouse moved to (954, 393)
Screenshot: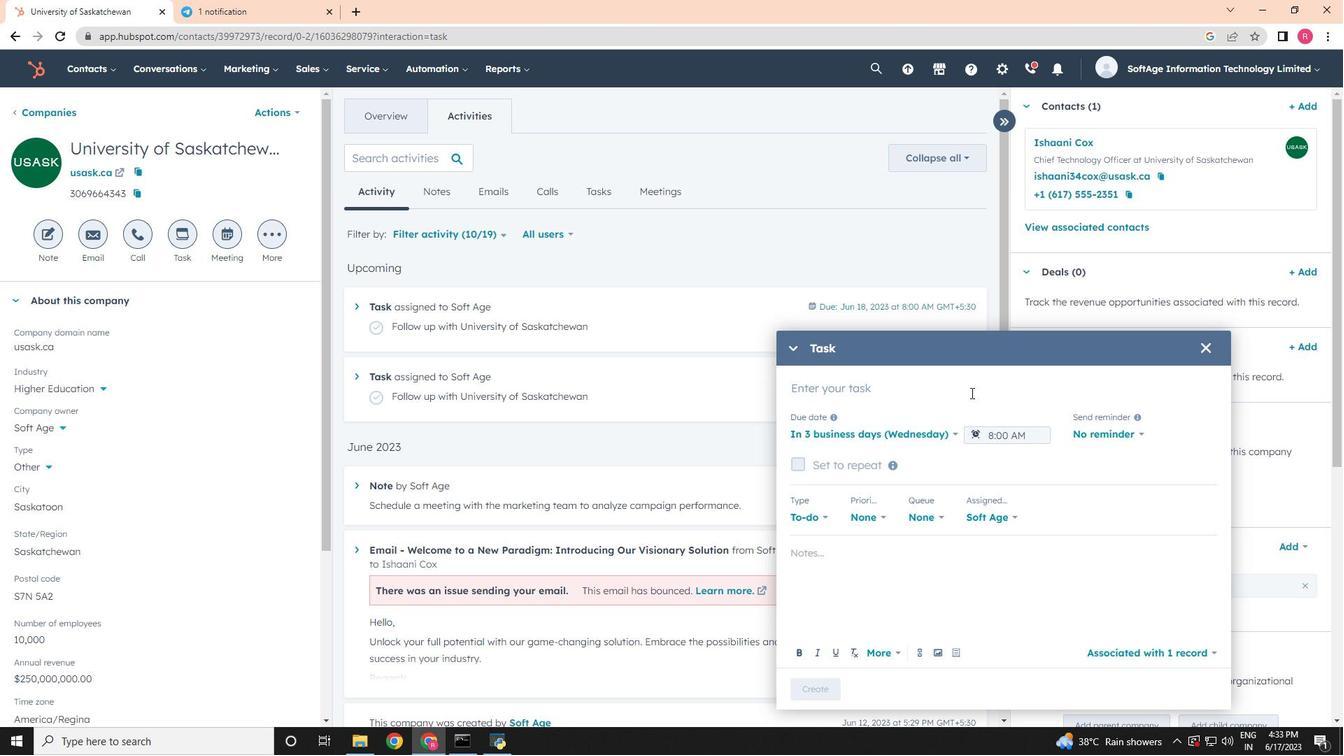 
Action: Key pressed <Key.shift><Key.shift><Key.shift><Key.shift><Key.shift>Schedule<Key.space><Key.shift>Meeting
Screenshot: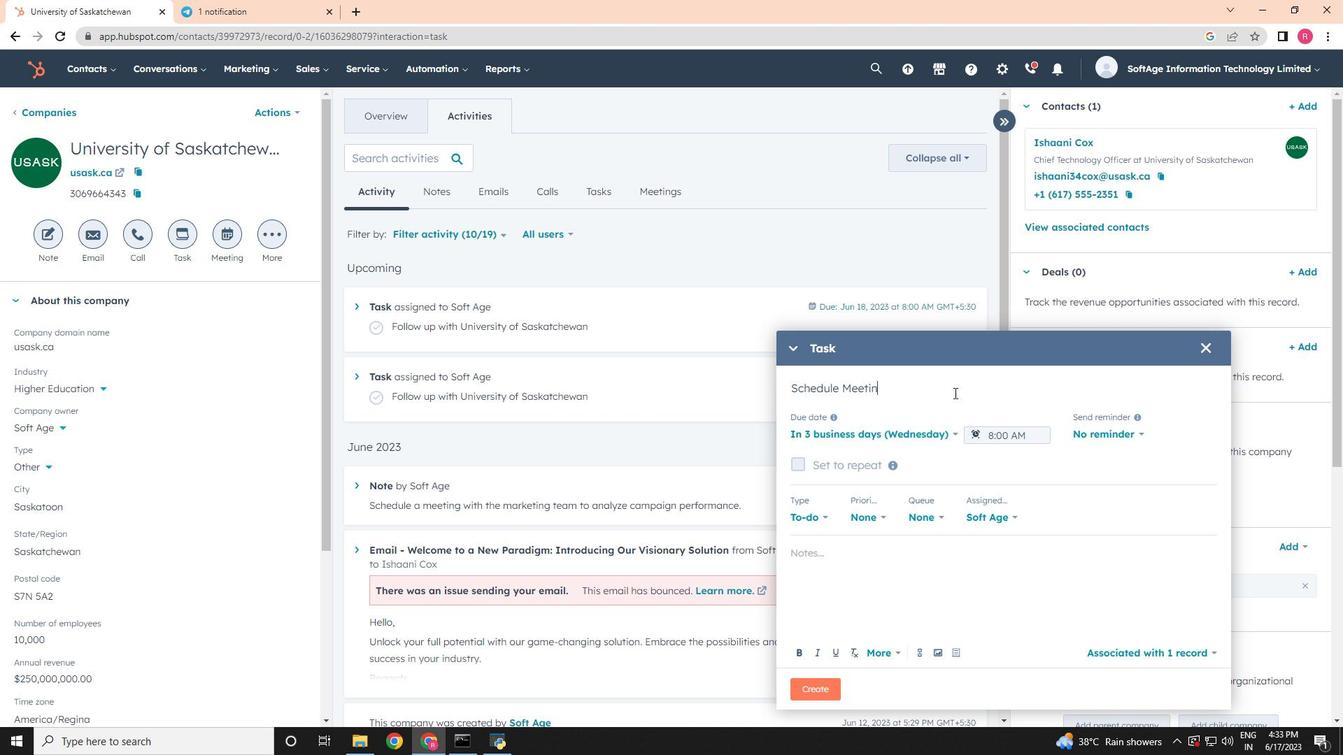 
Action: Mouse moved to (921, 437)
Screenshot: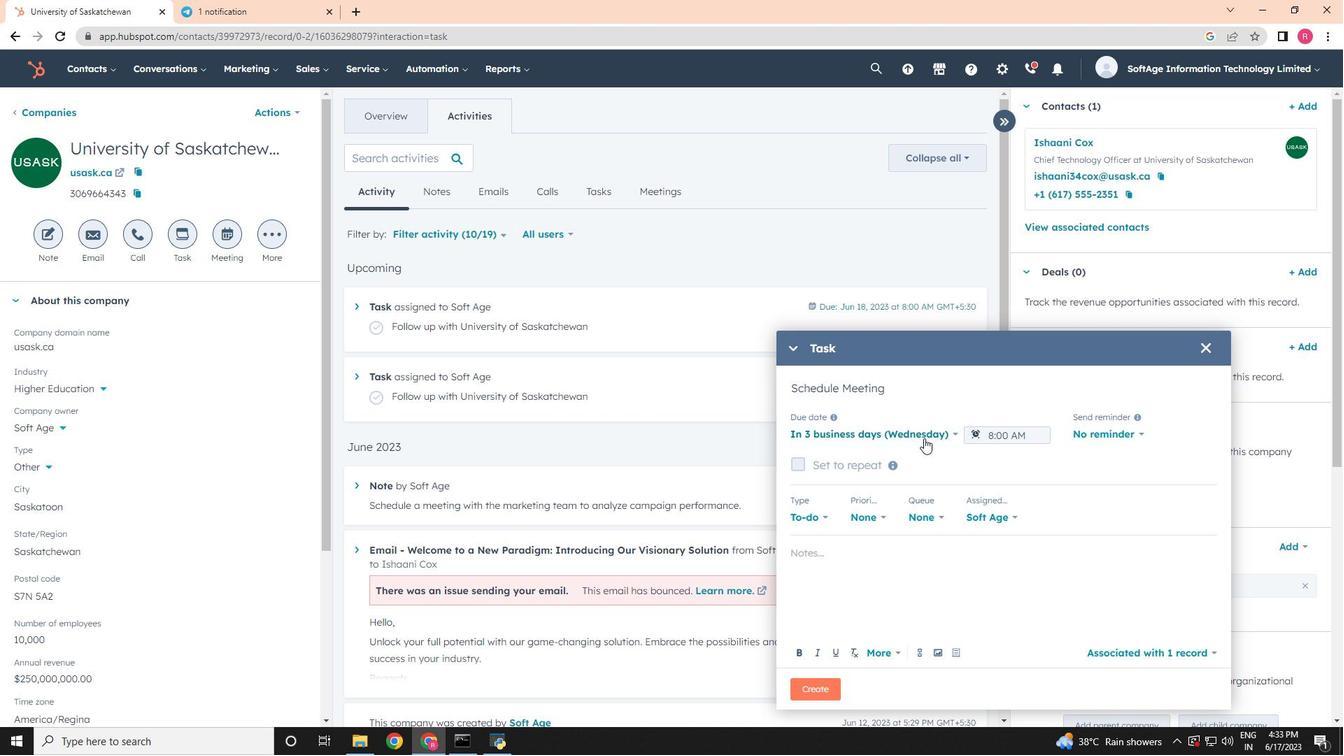
Action: Mouse pressed left at (921, 437)
Screenshot: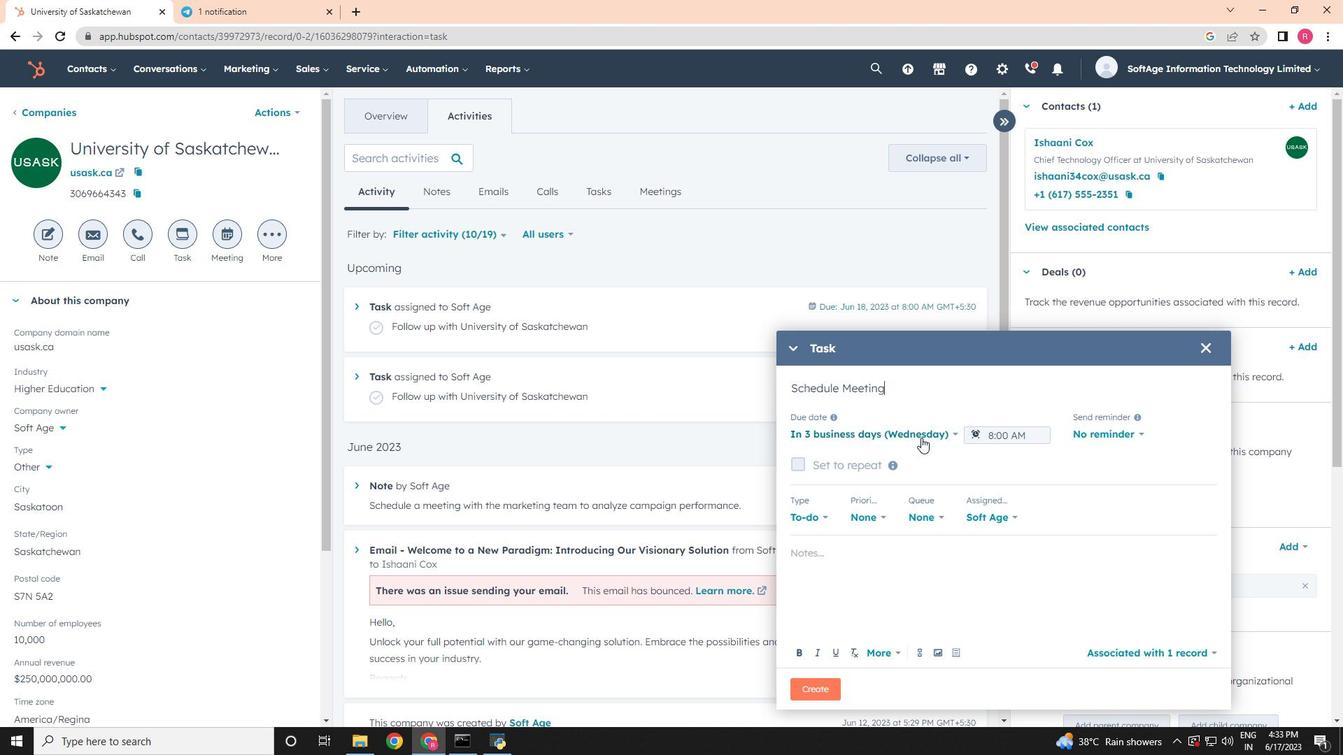 
Action: Mouse moved to (893, 493)
Screenshot: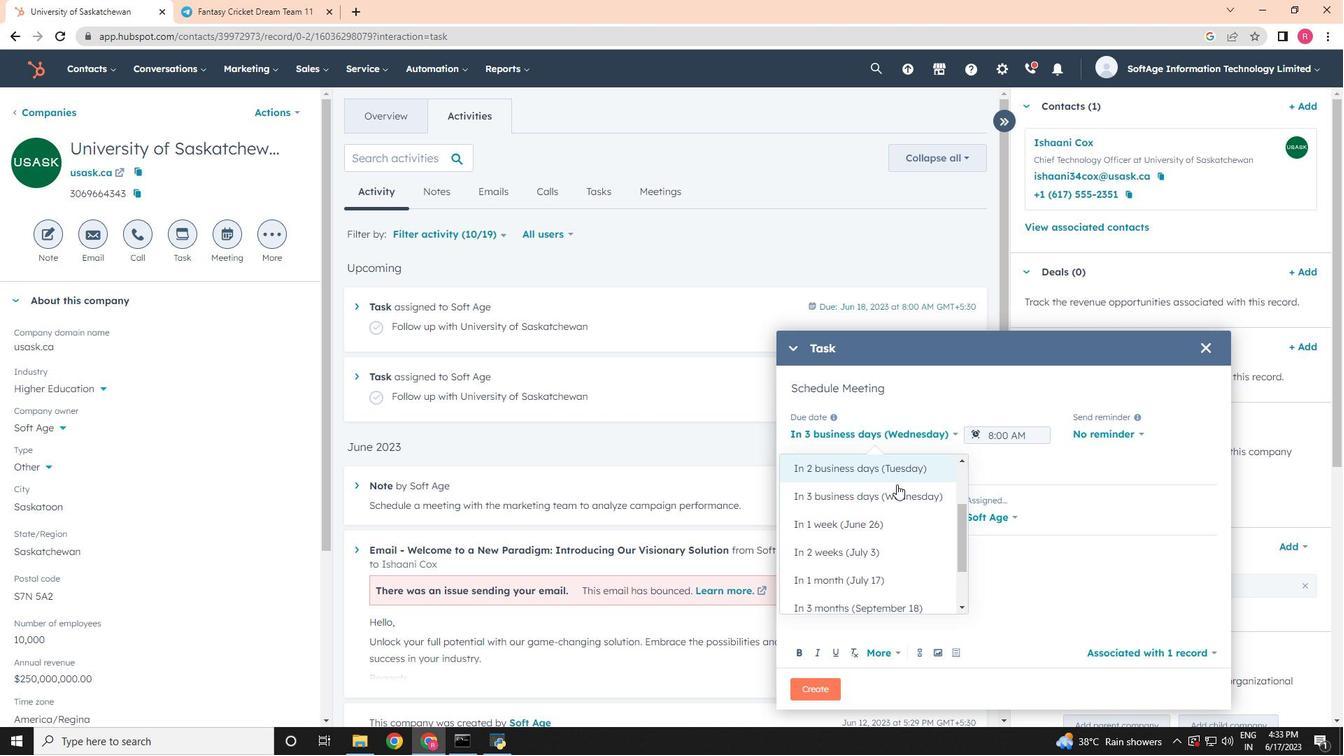 
Action: Mouse pressed left at (893, 493)
Screenshot: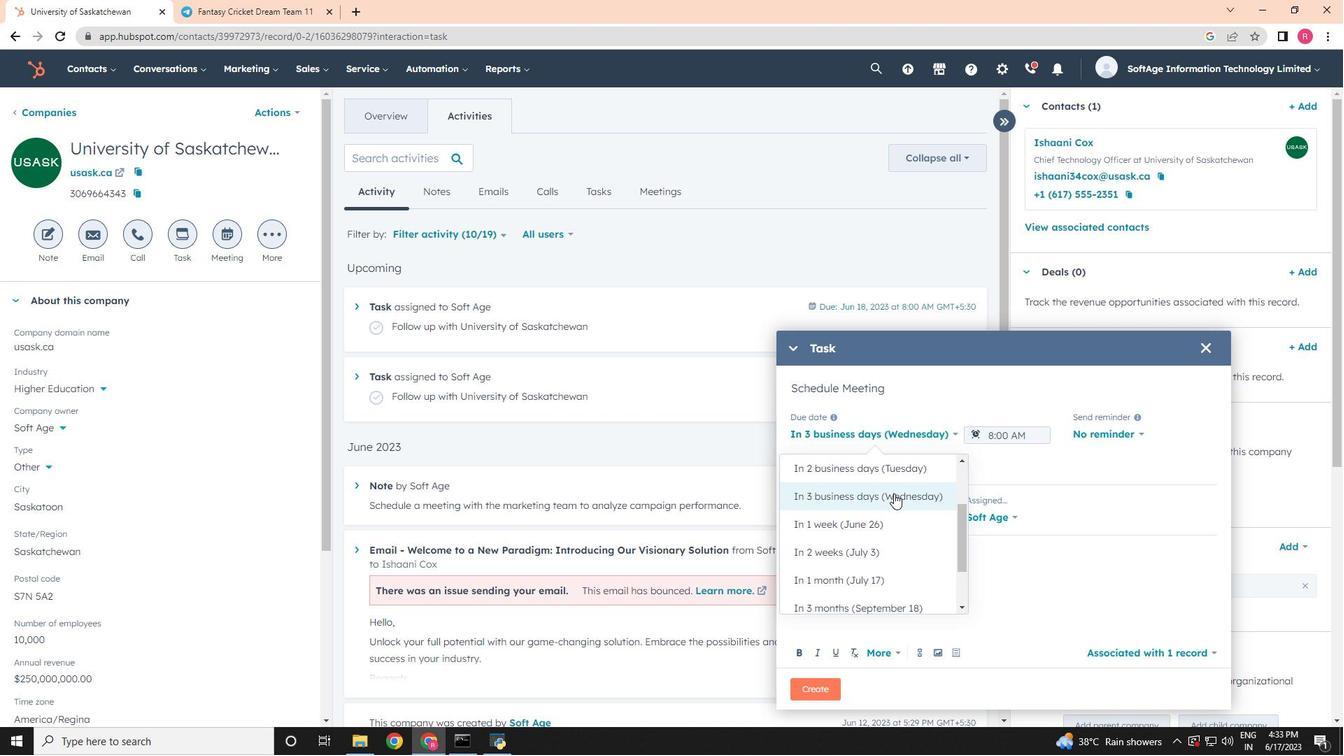 
Action: Mouse moved to (1125, 436)
Screenshot: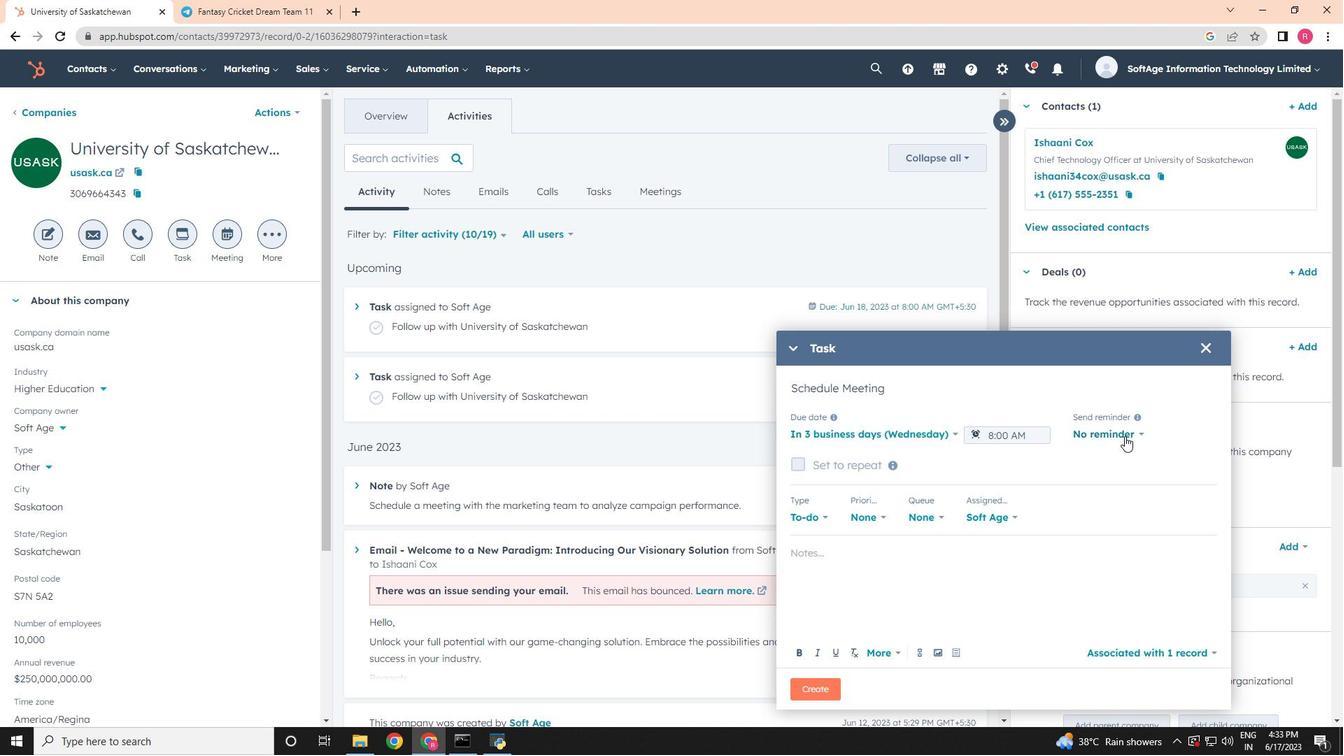 
Action: Mouse pressed left at (1125, 436)
Screenshot: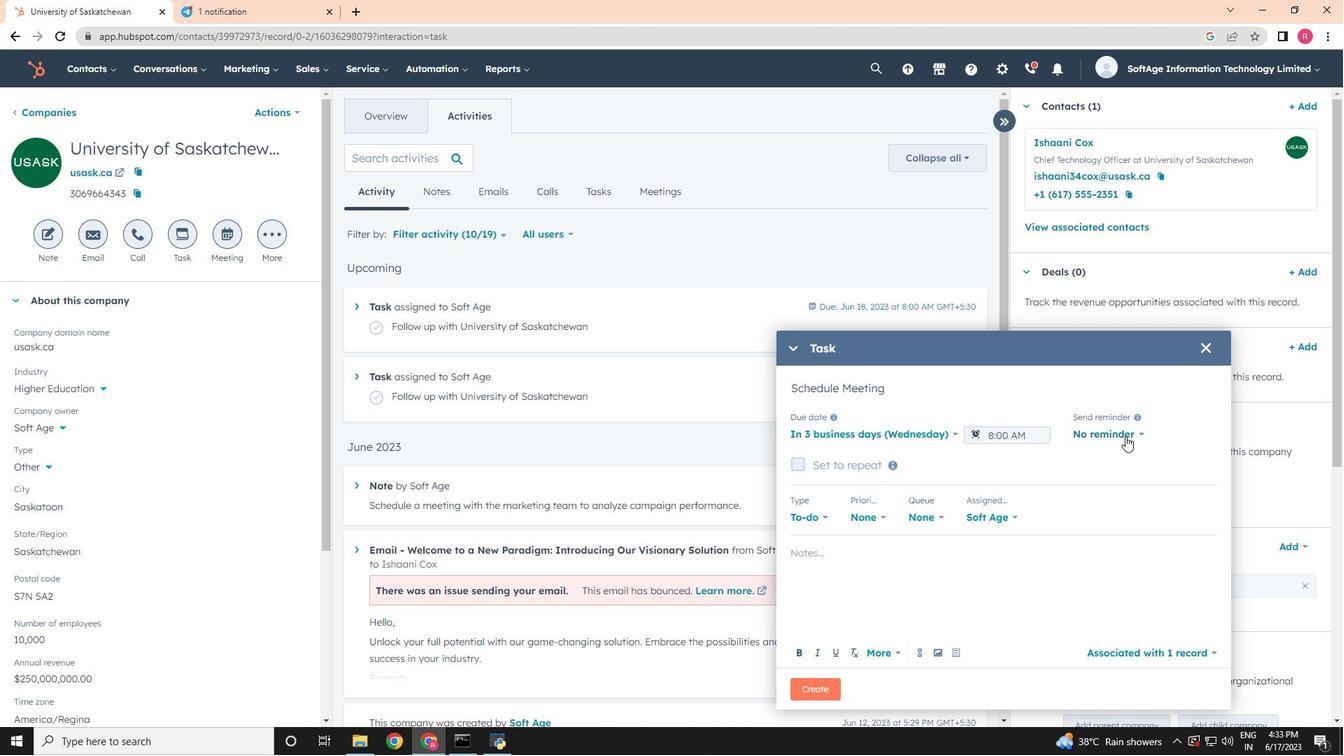 
Action: Mouse moved to (1074, 517)
Screenshot: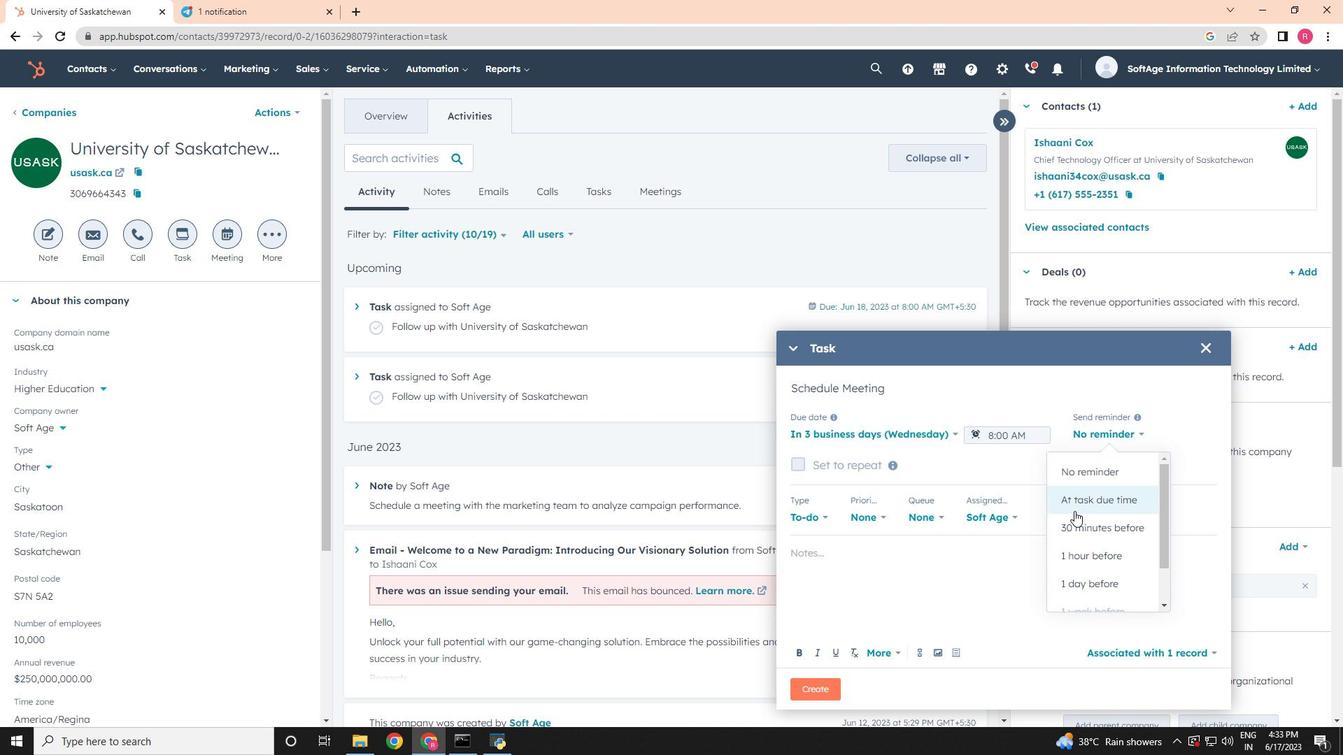 
Action: Mouse pressed left at (1074, 517)
Screenshot: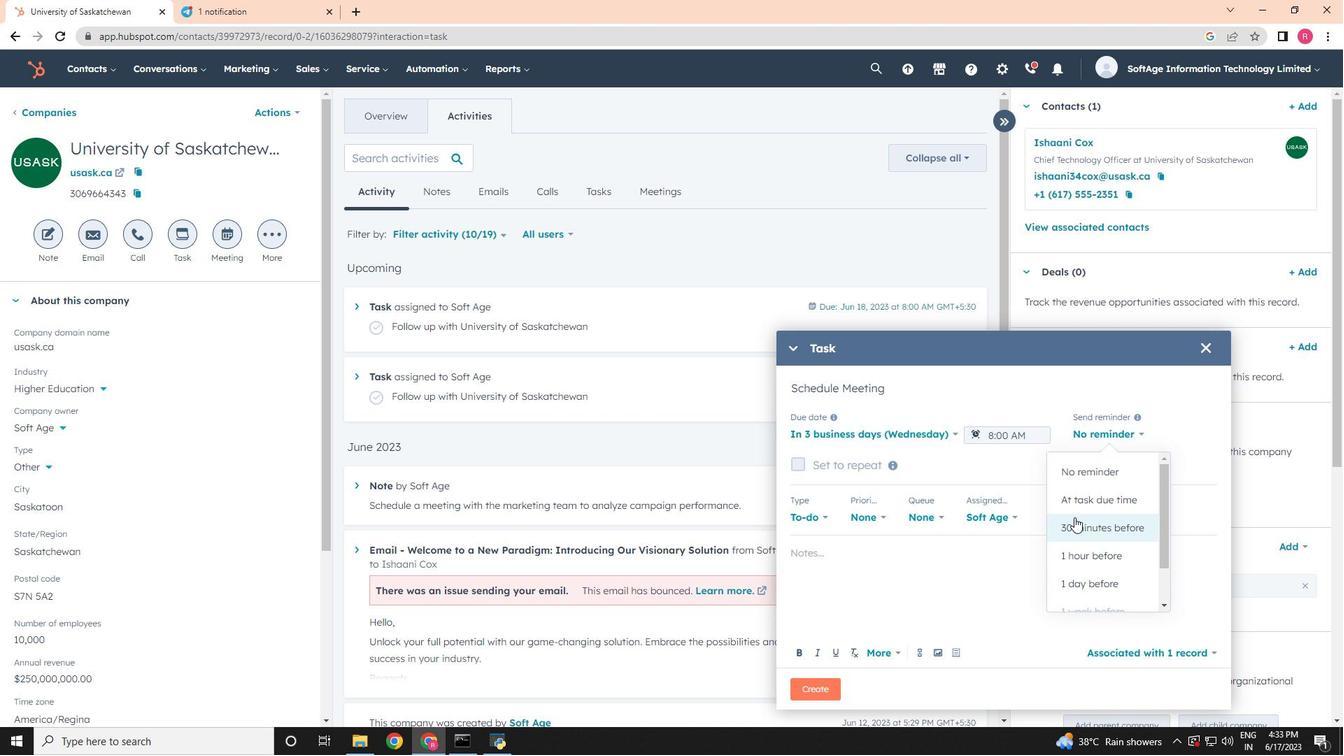 
Action: Mouse moved to (874, 517)
Screenshot: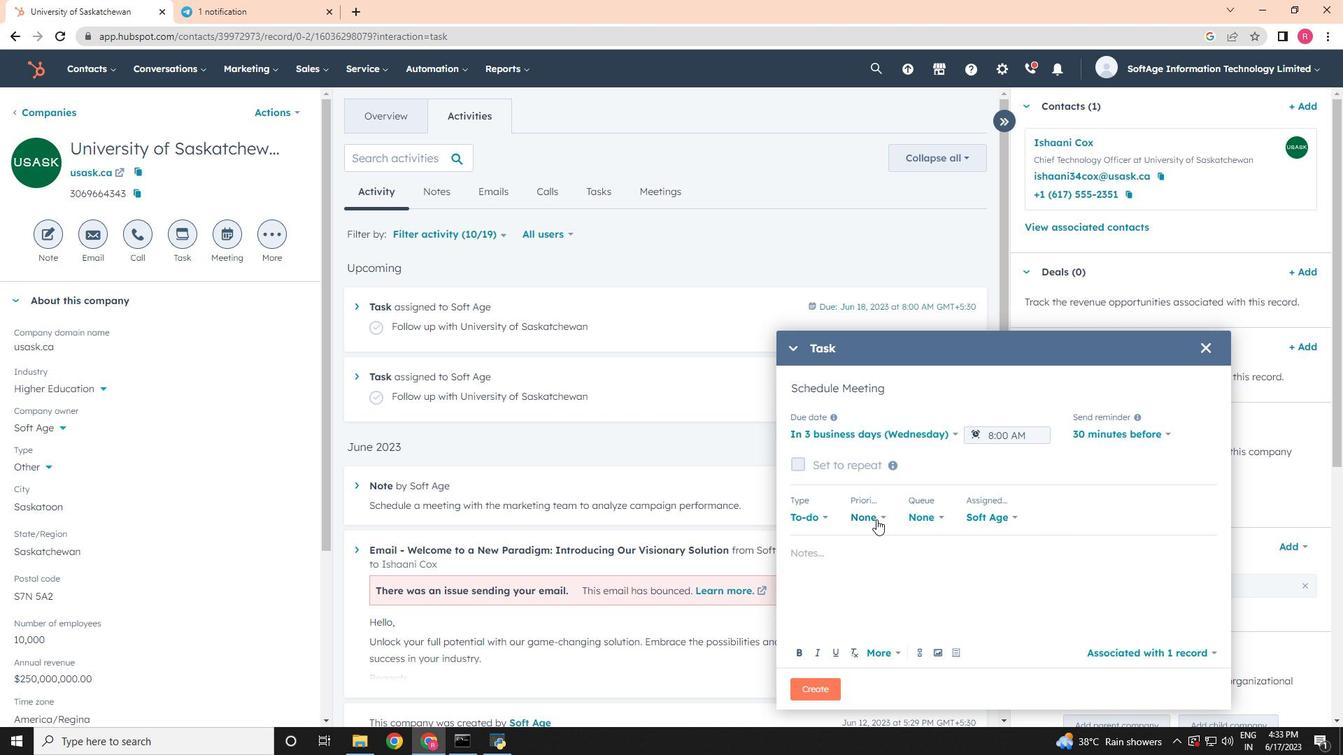 
Action: Mouse pressed left at (874, 517)
Screenshot: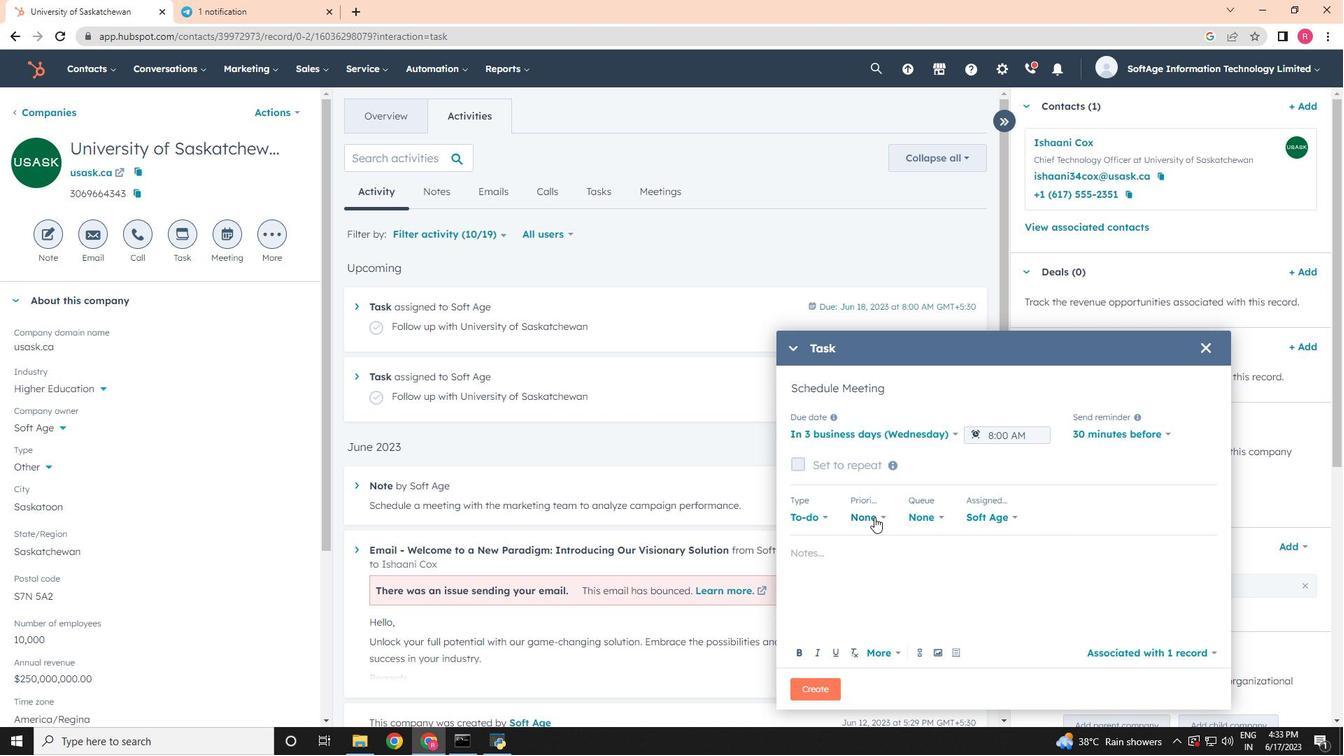 
Action: Mouse moved to (866, 587)
Screenshot: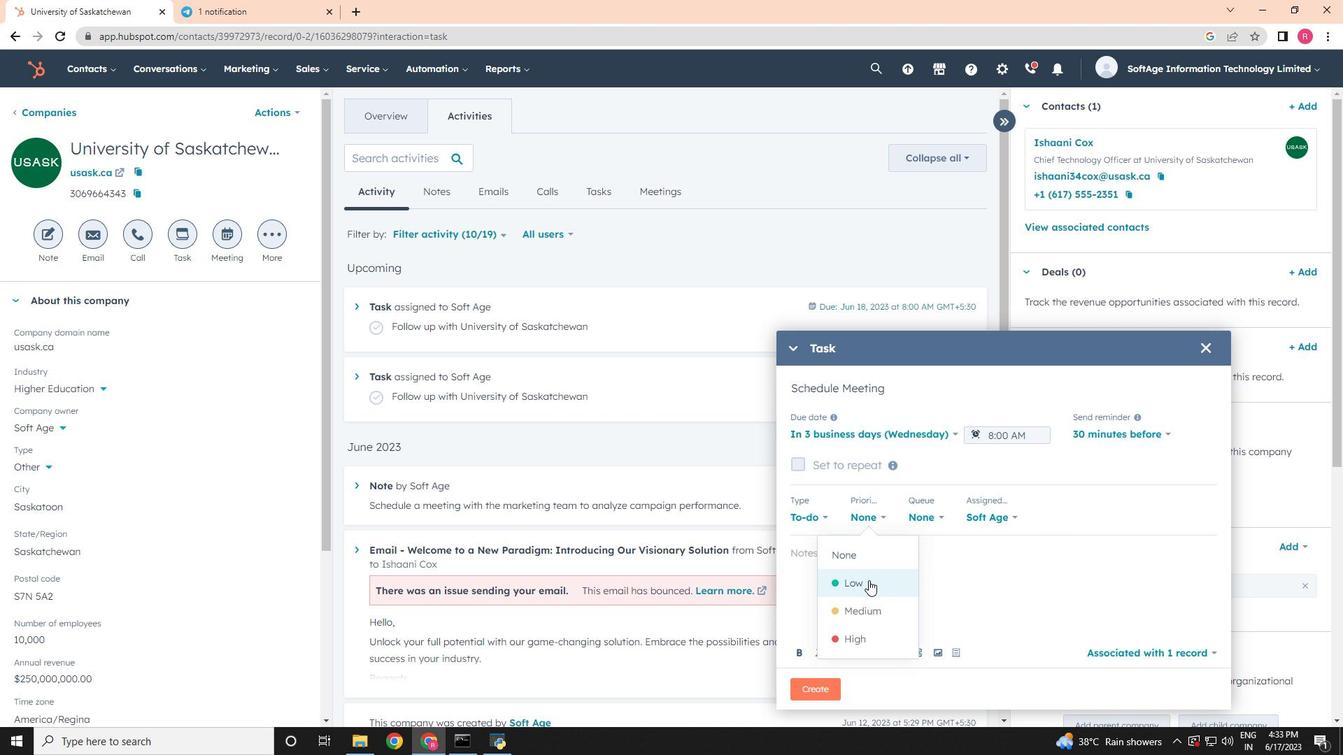 
Action: Mouse pressed left at (866, 587)
Screenshot: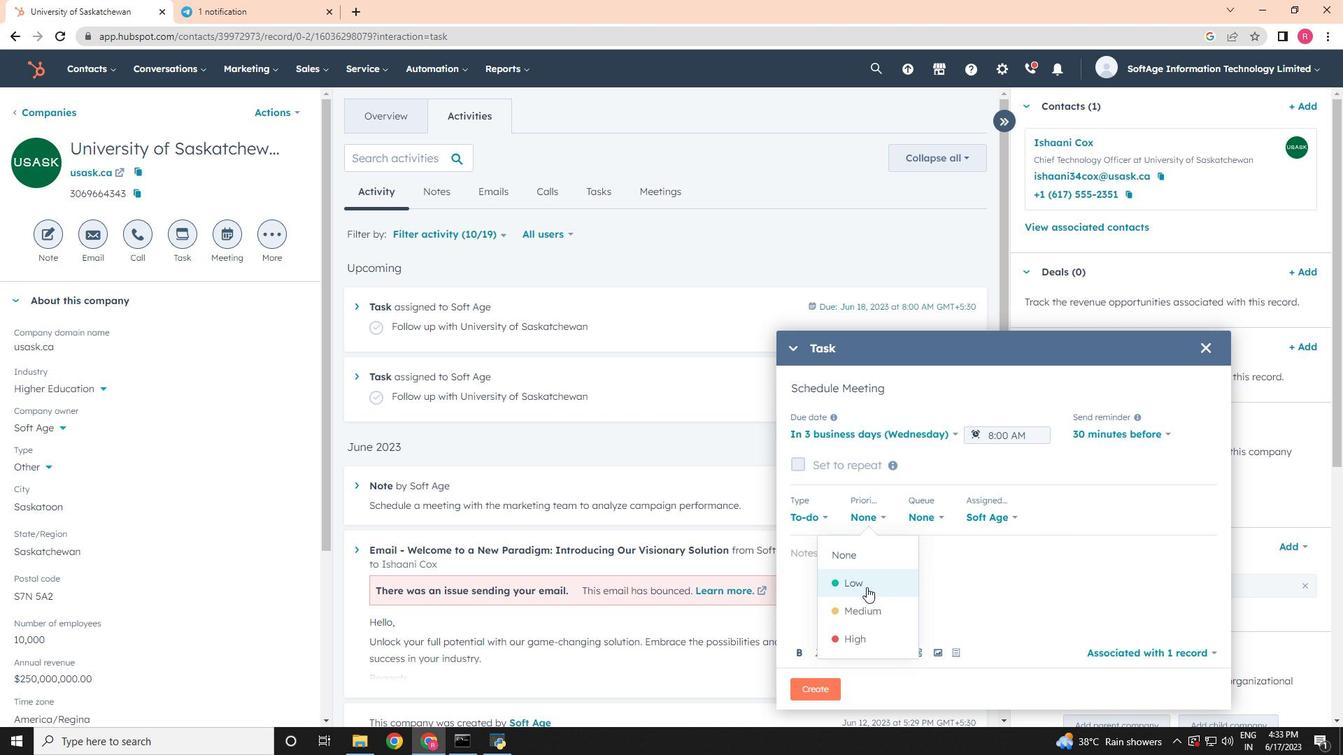 
Action: Mouse moved to (828, 556)
Screenshot: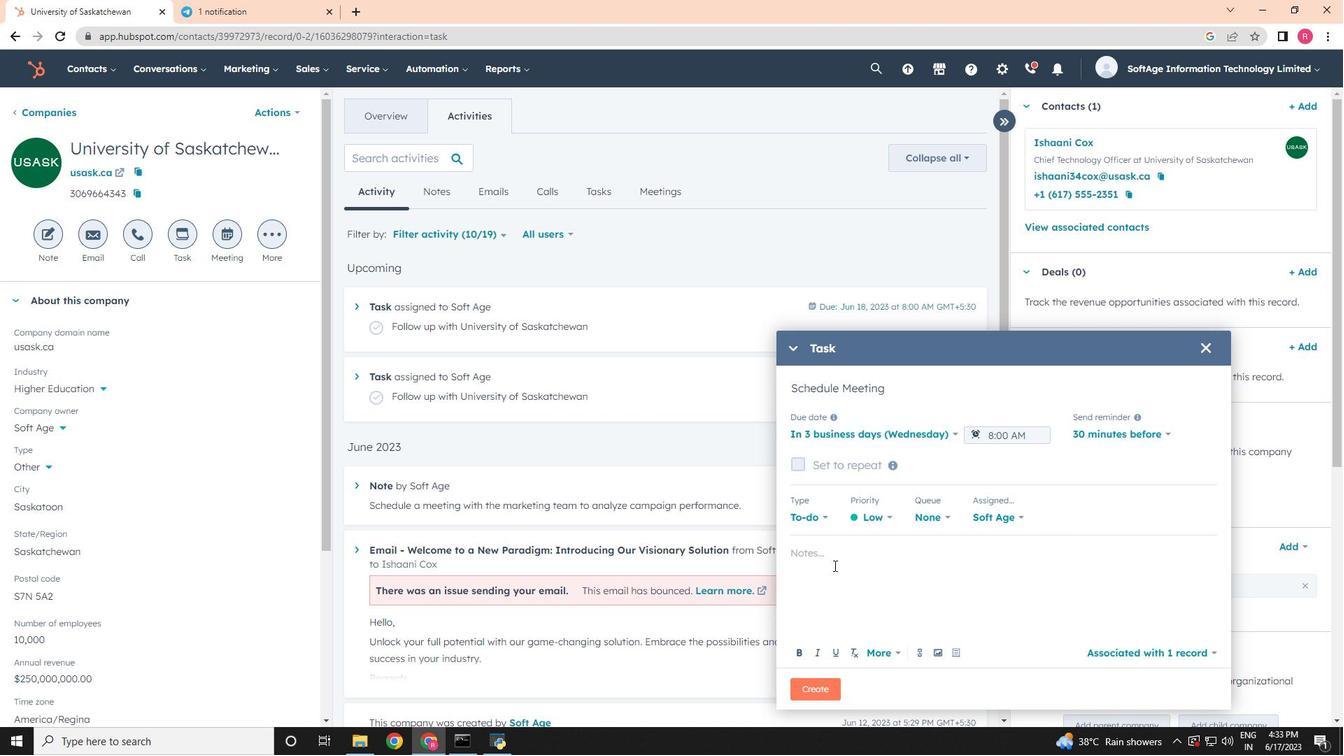 
Action: Mouse pressed left at (828, 556)
Screenshot: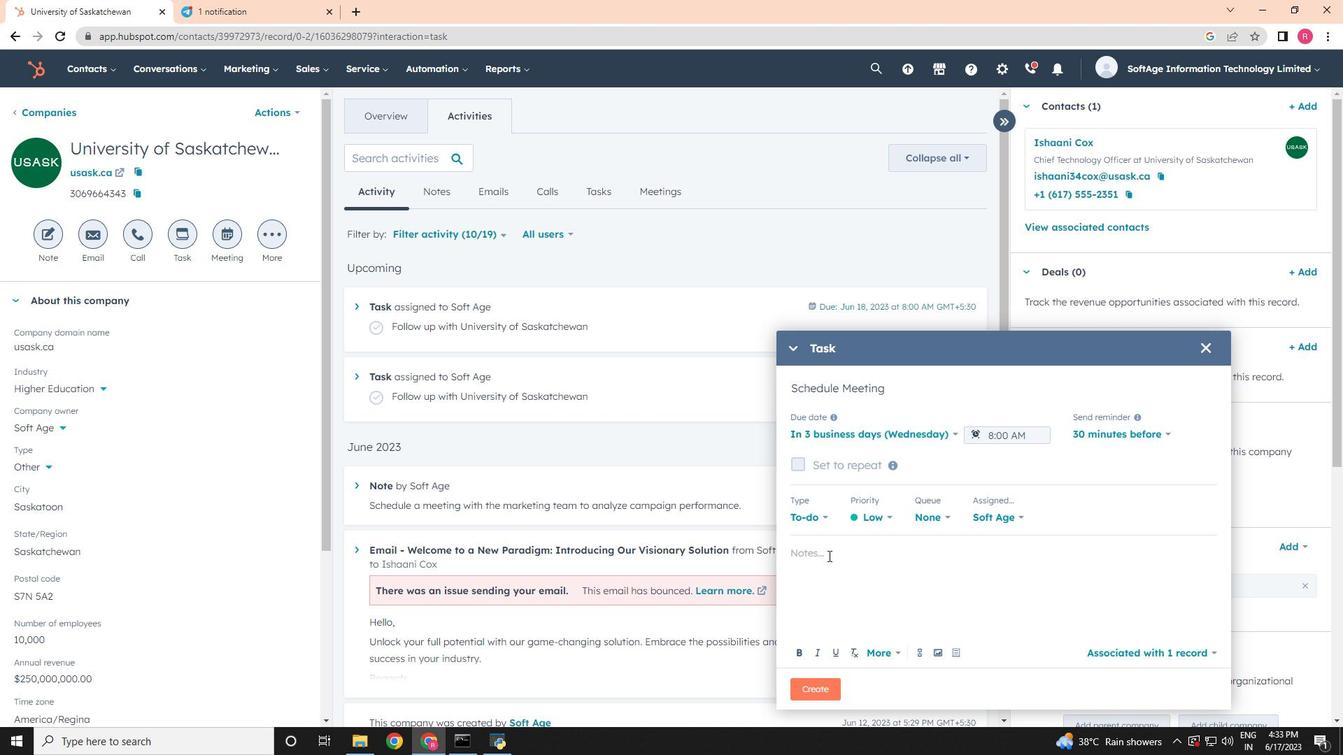 
Action: Key pressed <Key.shift>Take<Key.space>detailed<Key.space>meeting<Key.space>minutes<Key.space>and<Key.space>share<Key.space>them<Key.space>with<Key.space>the<Key.space>team<Key.space>afterward.
Screenshot: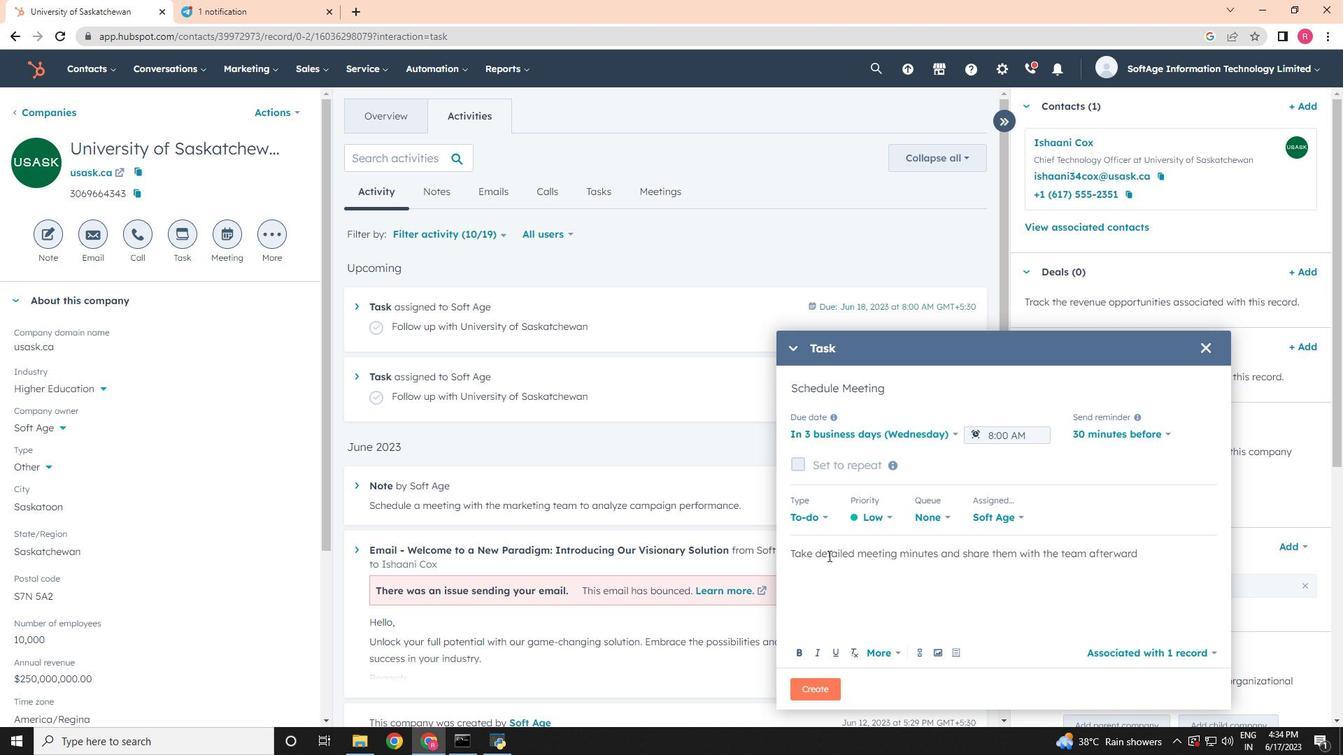 
Action: Mouse moved to (813, 693)
Screenshot: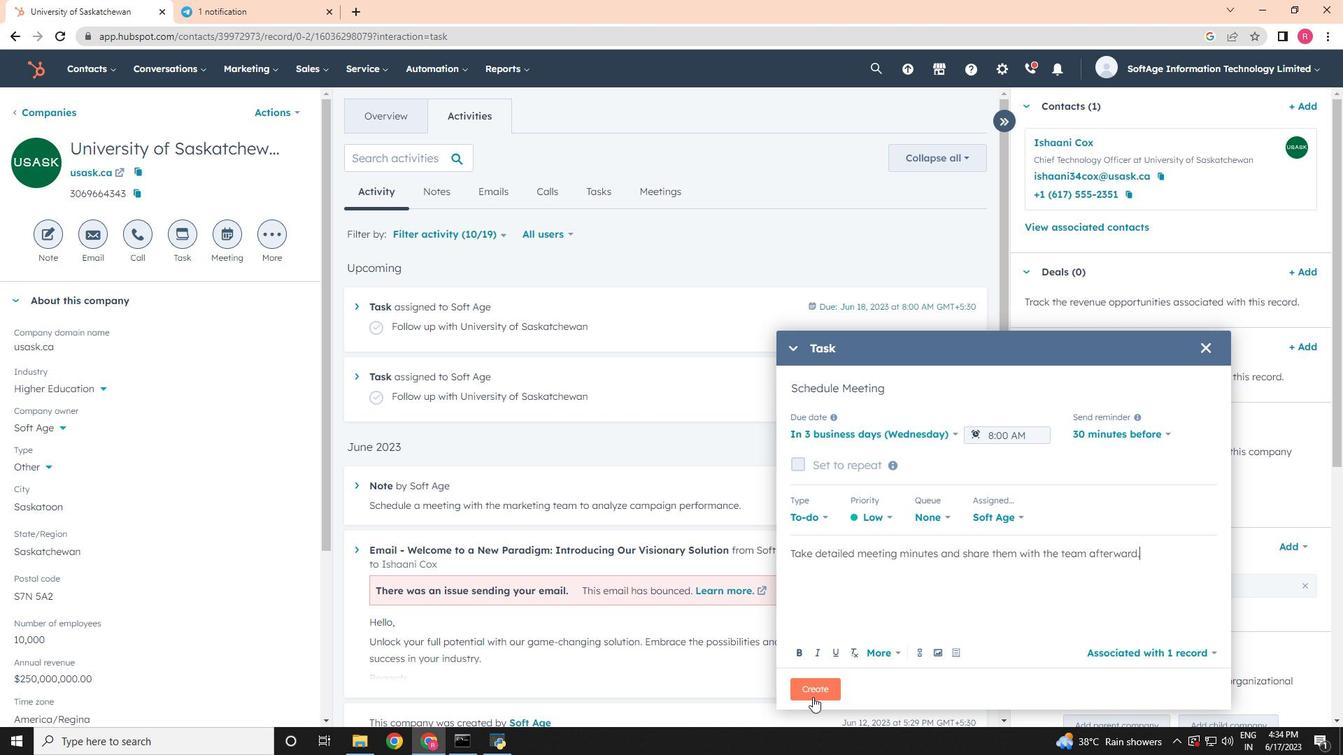 
Action: Mouse pressed left at (813, 693)
Screenshot: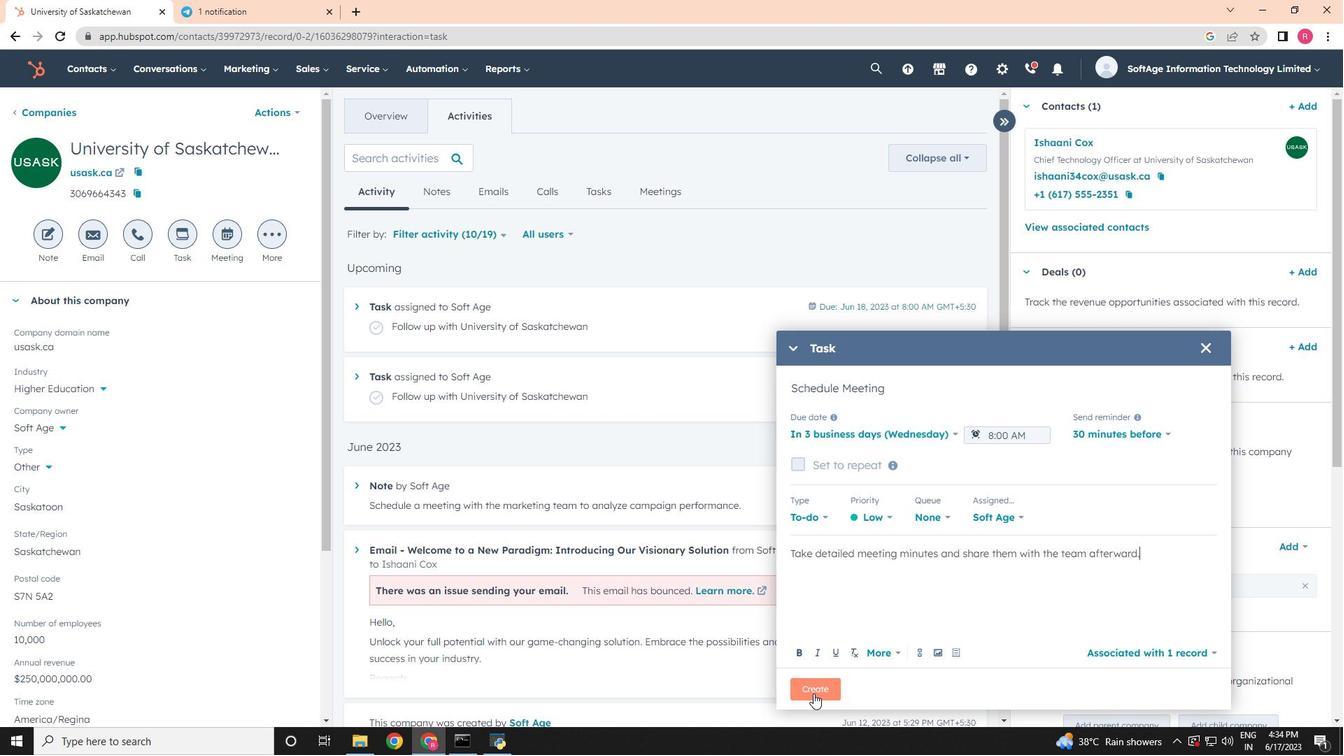
